 Task: Search one way flight ticket for 4 adults, 1 infant in seat and 1 infant on lap in premium economy from North Bend: Southwest Oregon Regional Airport (was North Bend Municipal) to Rock Springs: Southwest Wyoming Regional Airport (rock Springs Sweetwater County Airport) on 8-5-2023. Choice of flights is Frontier. Number of bags: 1 checked bag. Price is upto 93000. Outbound departure time preference is 4:15.
Action: Mouse moved to (277, 247)
Screenshot: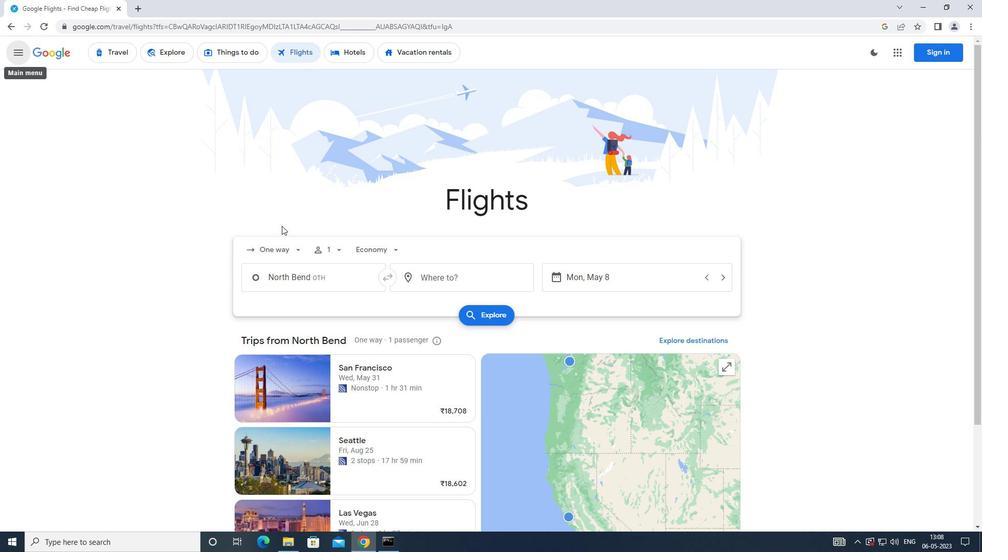 
Action: Mouse pressed left at (277, 247)
Screenshot: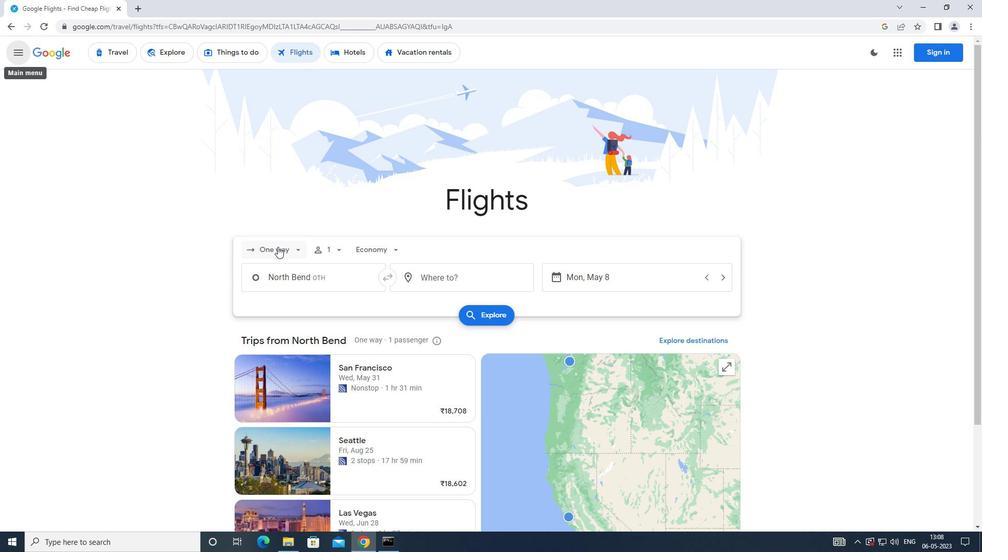 
Action: Mouse moved to (280, 302)
Screenshot: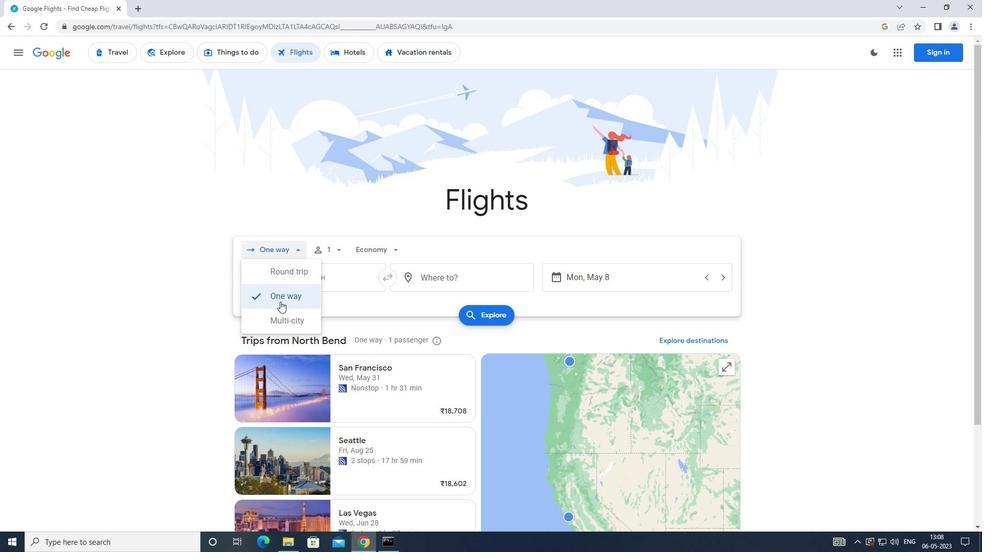
Action: Mouse pressed left at (280, 302)
Screenshot: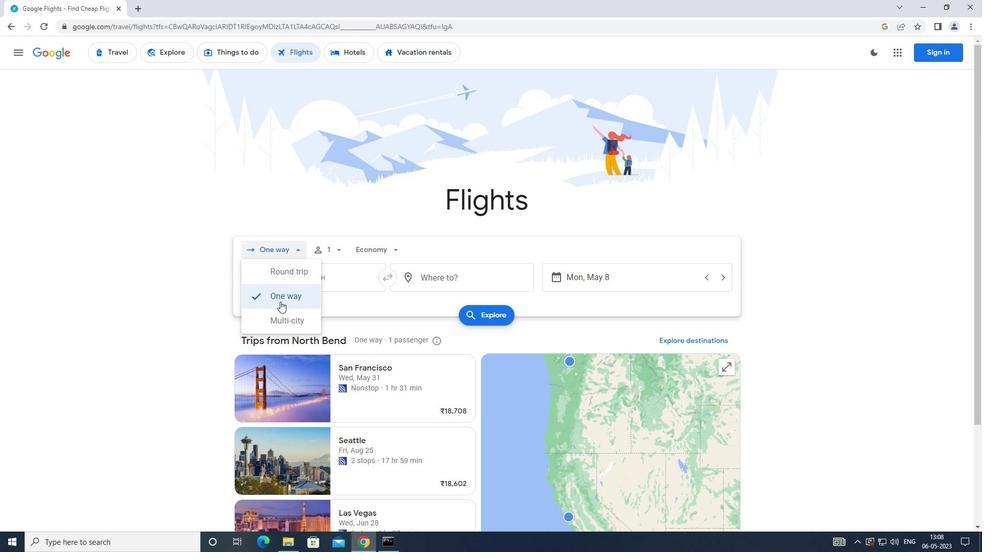 
Action: Mouse moved to (338, 254)
Screenshot: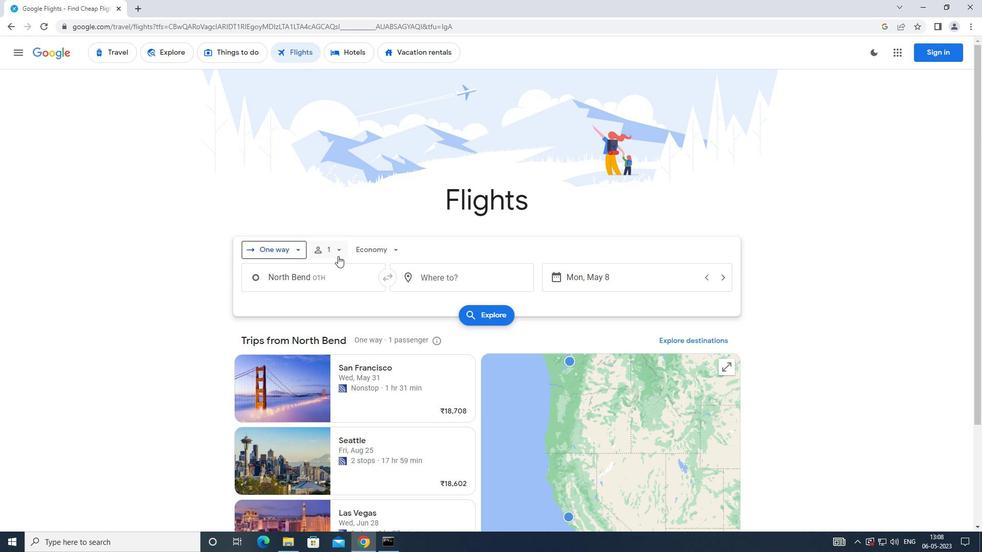 
Action: Mouse pressed left at (338, 254)
Screenshot: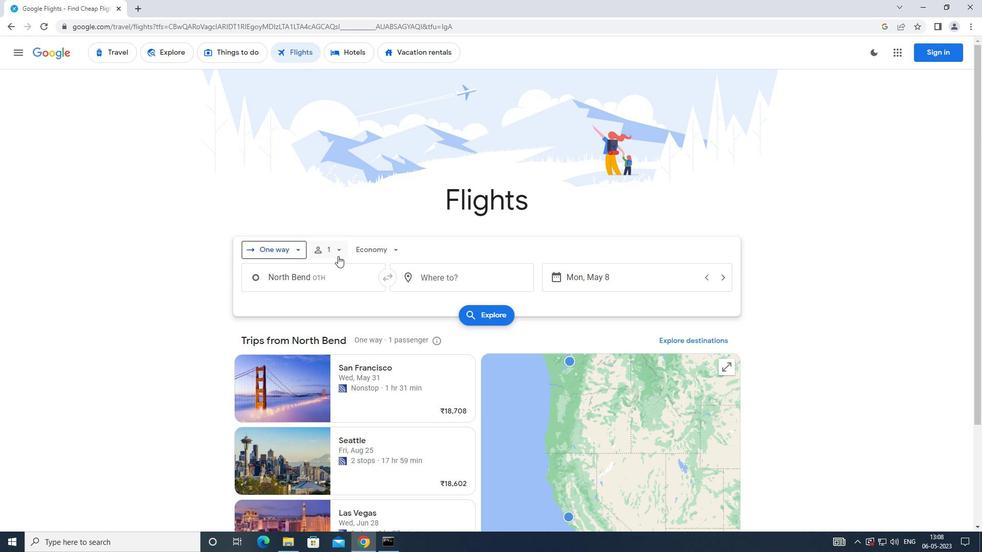 
Action: Mouse moved to (416, 279)
Screenshot: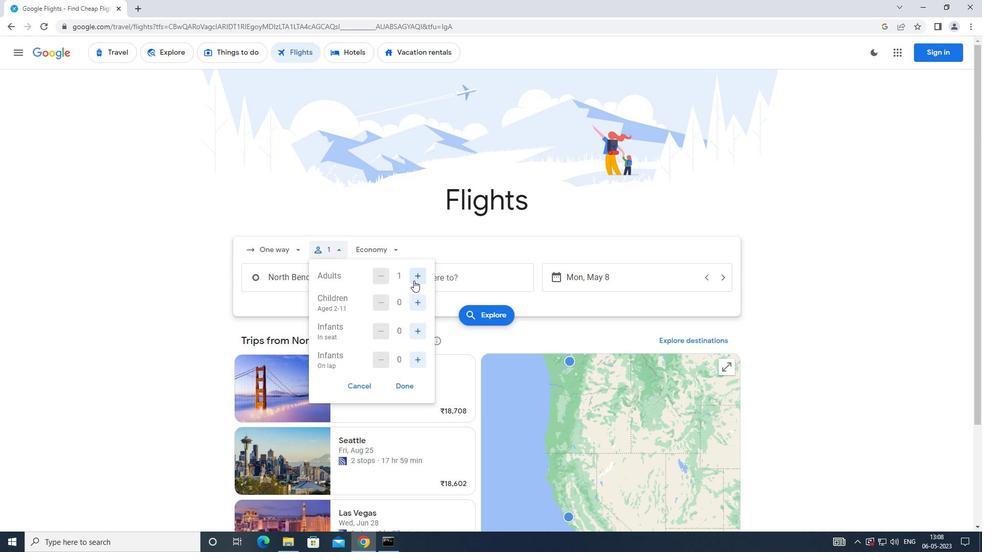 
Action: Mouse pressed left at (416, 279)
Screenshot: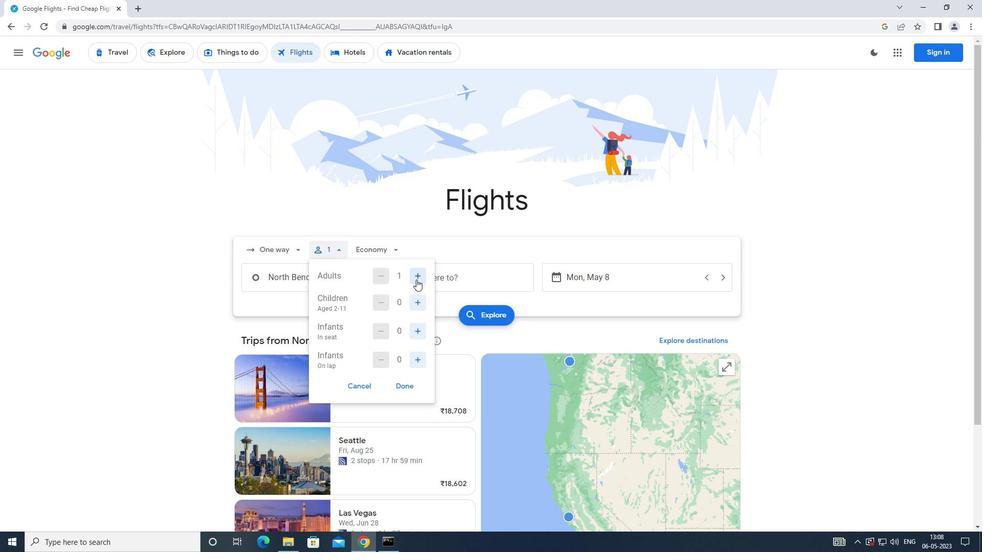 
Action: Mouse pressed left at (416, 279)
Screenshot: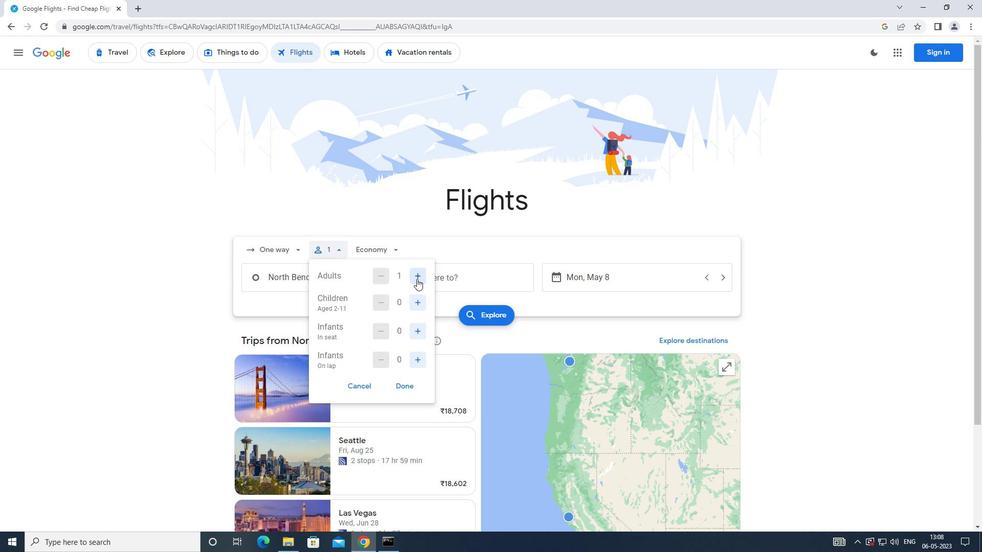 
Action: Mouse pressed left at (416, 279)
Screenshot: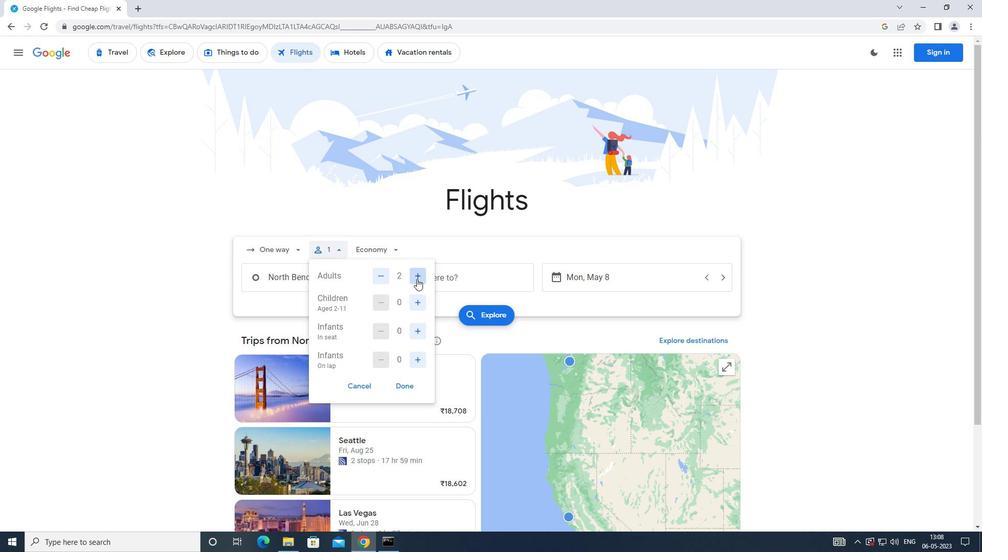
Action: Mouse moved to (413, 299)
Screenshot: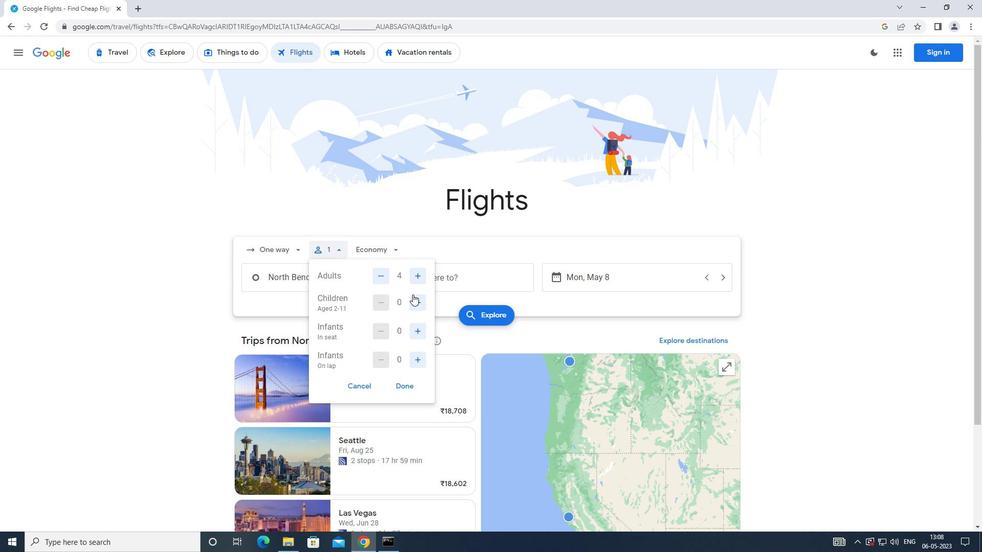 
Action: Mouse pressed left at (413, 299)
Screenshot: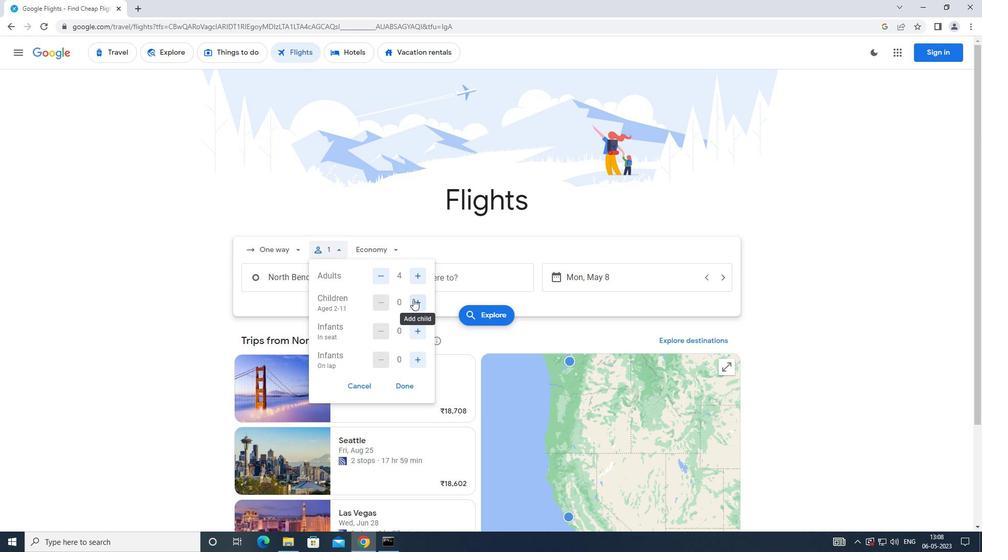 
Action: Mouse moved to (375, 306)
Screenshot: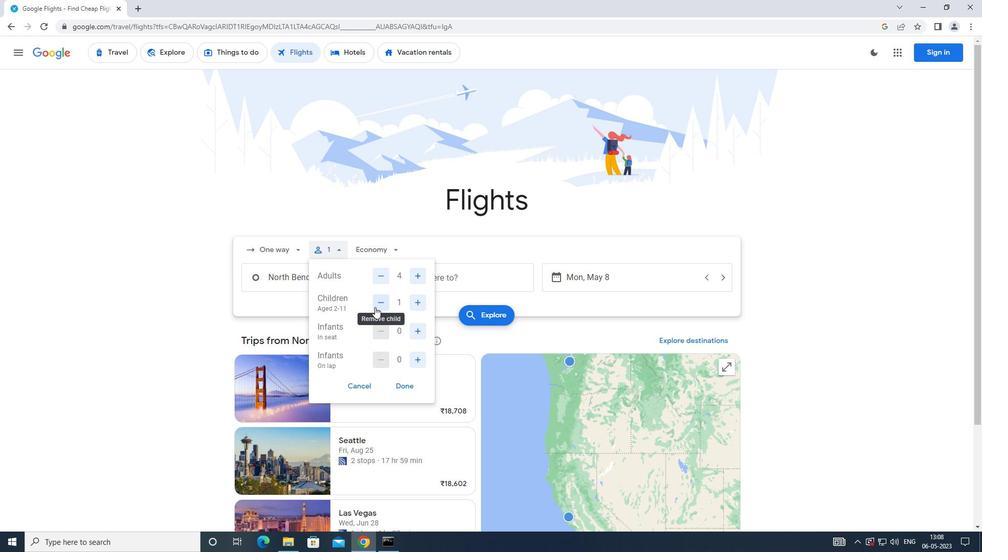 
Action: Mouse pressed left at (375, 306)
Screenshot: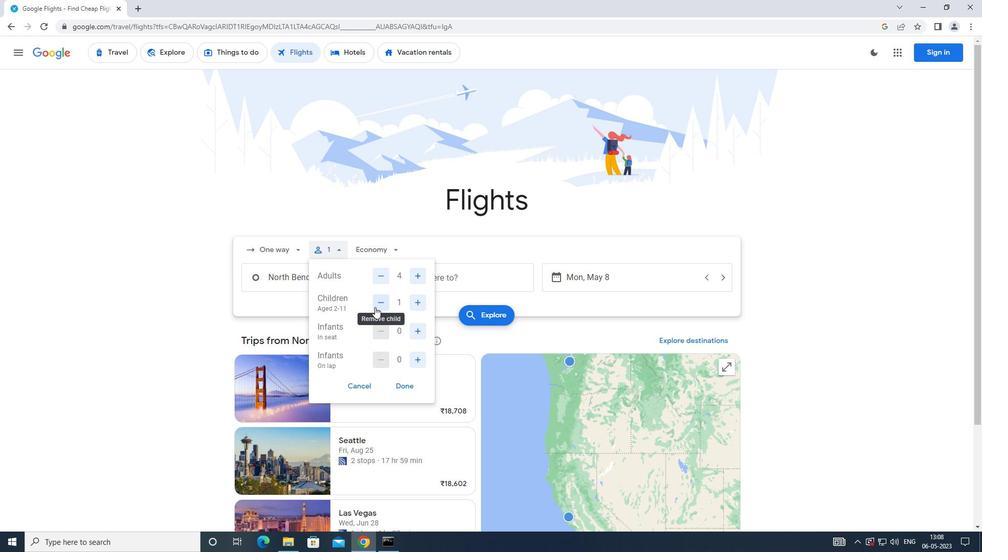 
Action: Mouse moved to (418, 329)
Screenshot: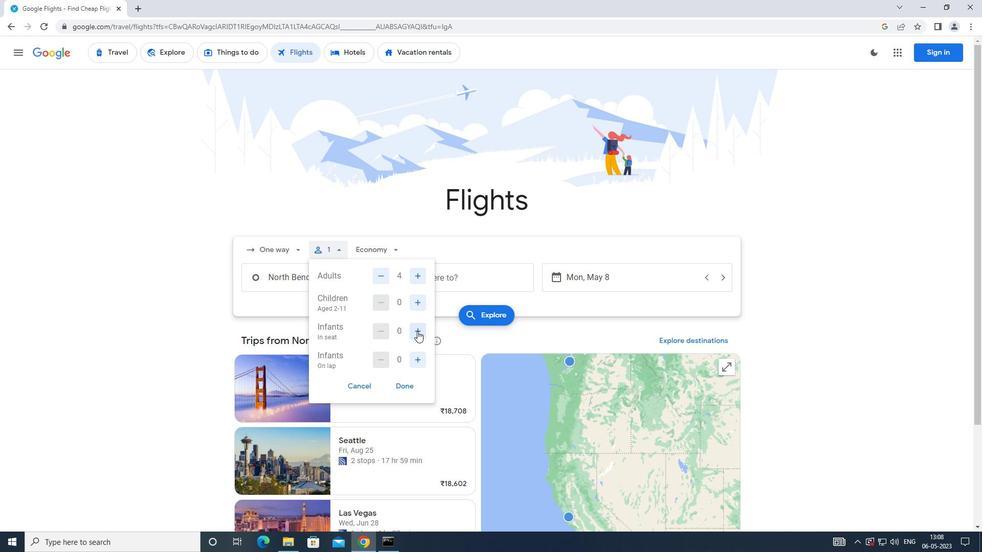 
Action: Mouse pressed left at (418, 329)
Screenshot: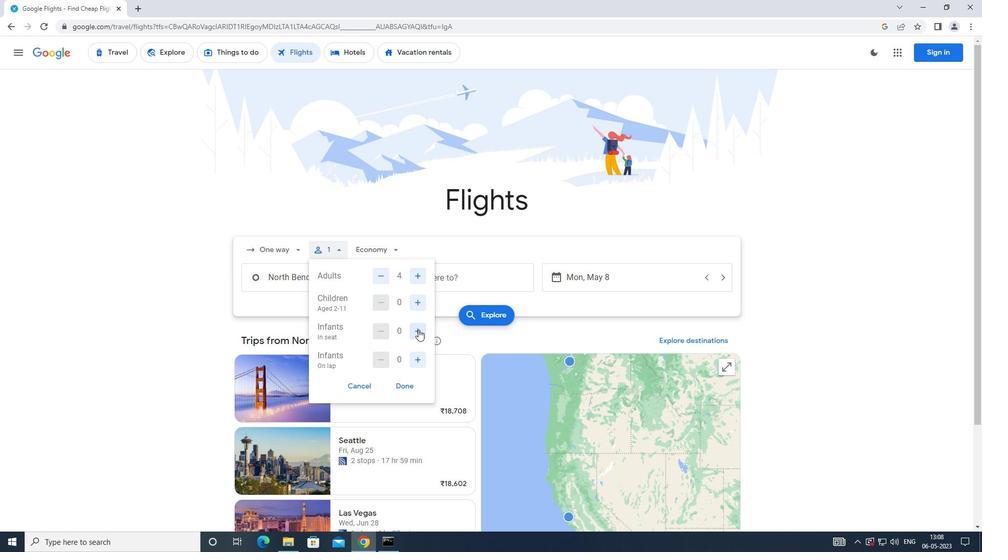 
Action: Mouse moved to (417, 355)
Screenshot: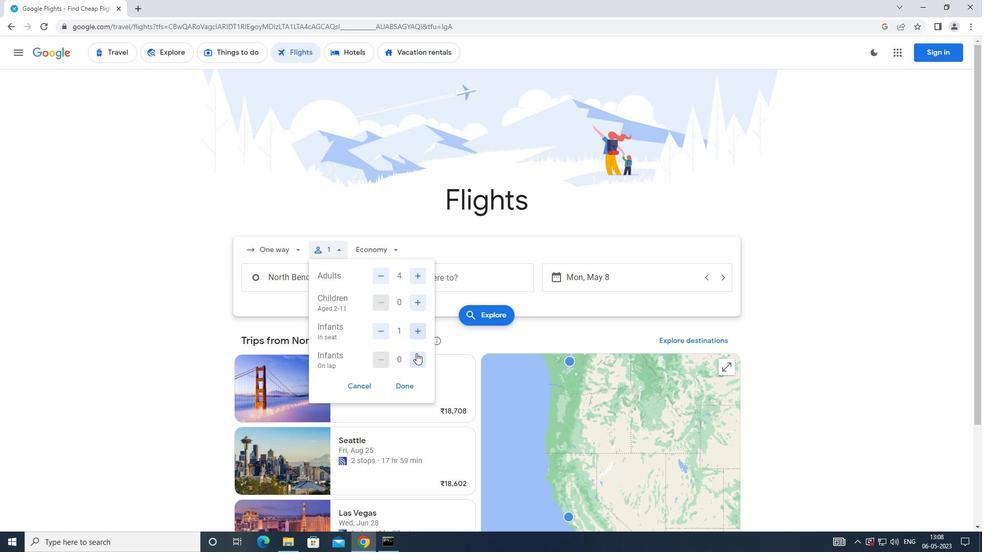 
Action: Mouse pressed left at (417, 355)
Screenshot: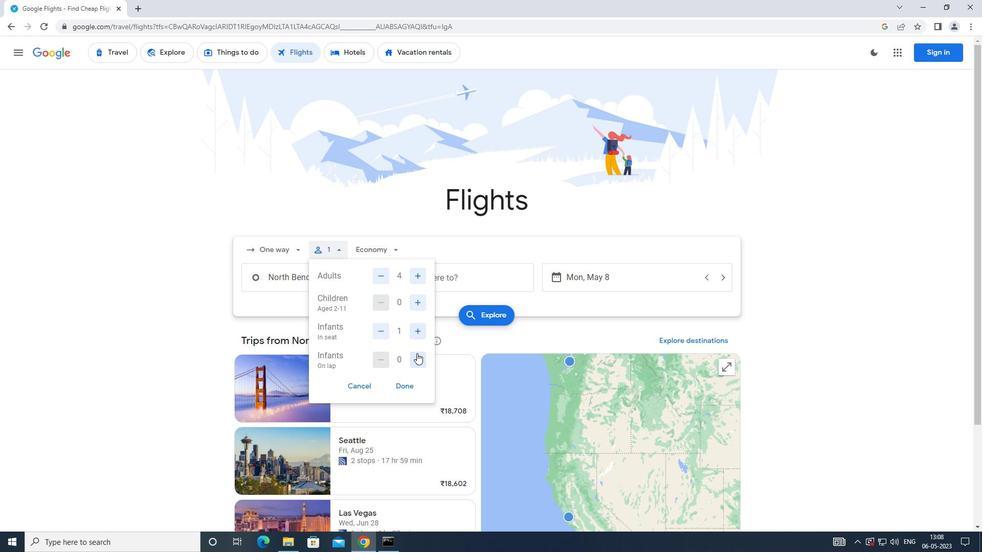 
Action: Mouse moved to (404, 385)
Screenshot: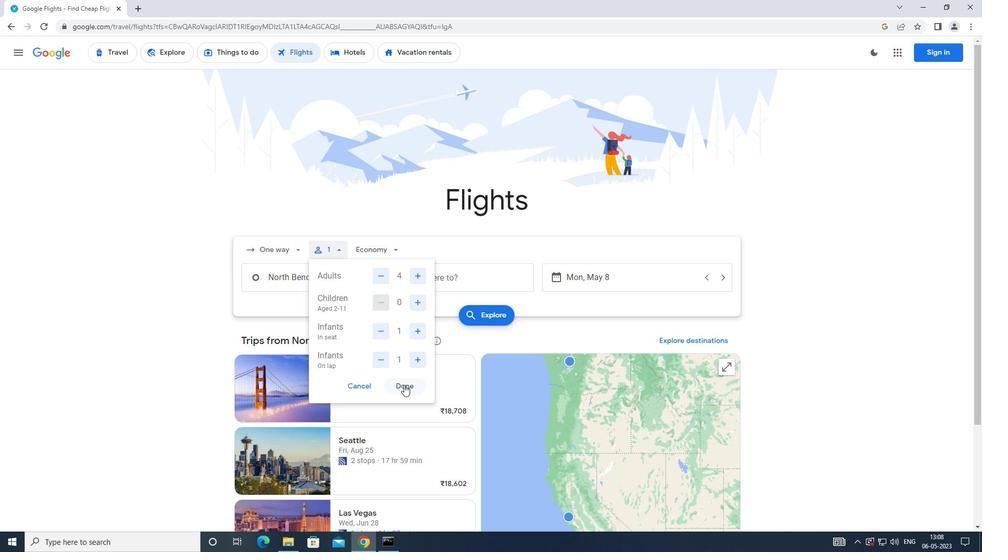 
Action: Mouse pressed left at (404, 385)
Screenshot: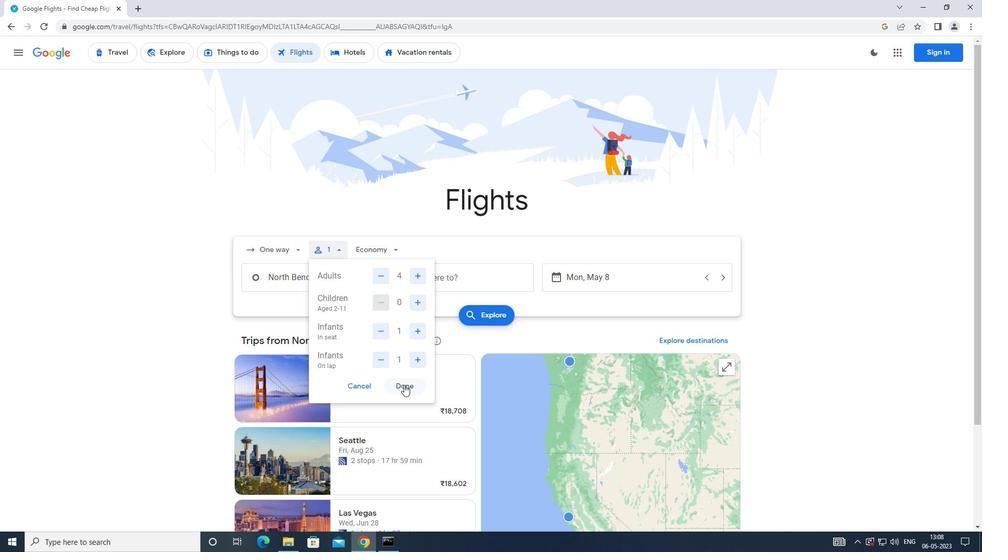 
Action: Mouse moved to (390, 241)
Screenshot: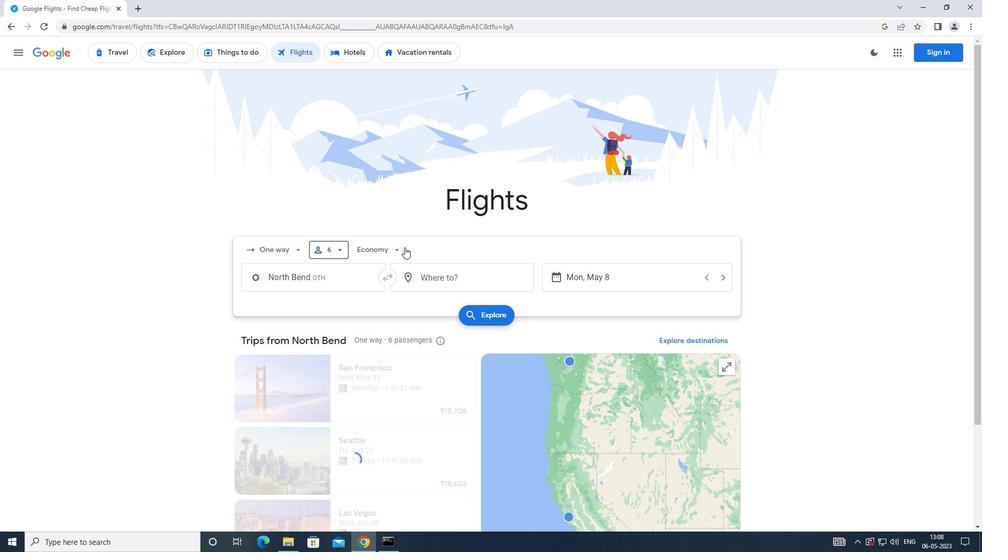 
Action: Mouse pressed left at (390, 241)
Screenshot: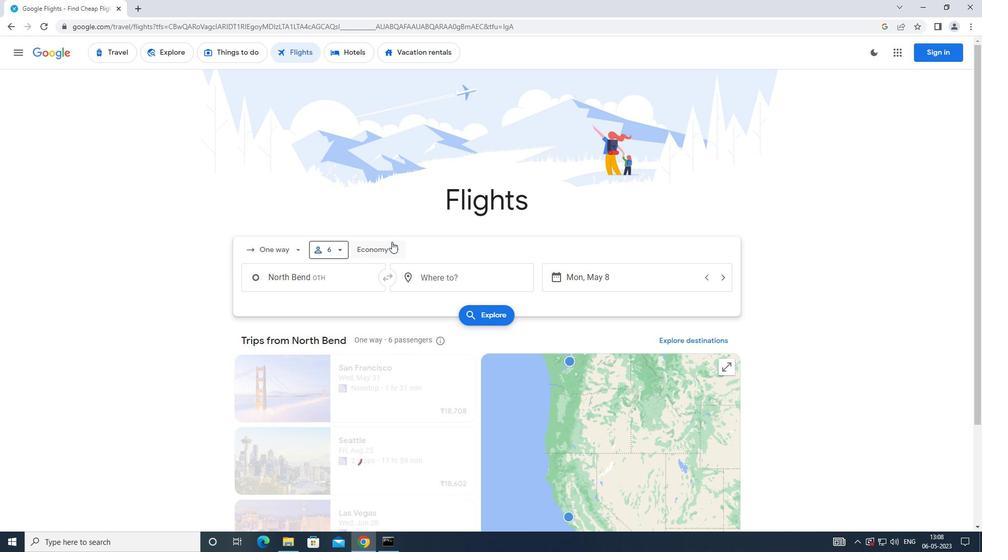 
Action: Mouse moved to (410, 300)
Screenshot: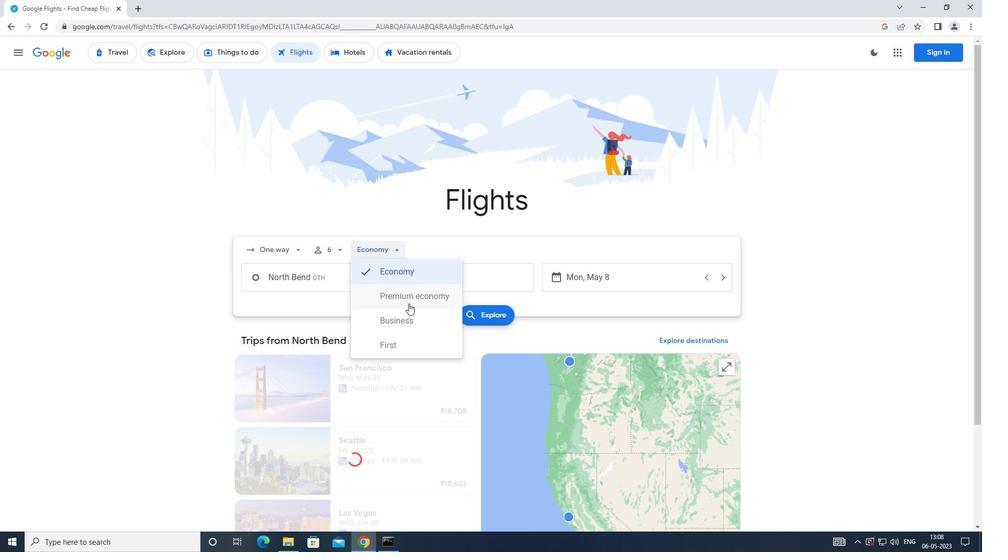 
Action: Mouse pressed left at (410, 300)
Screenshot: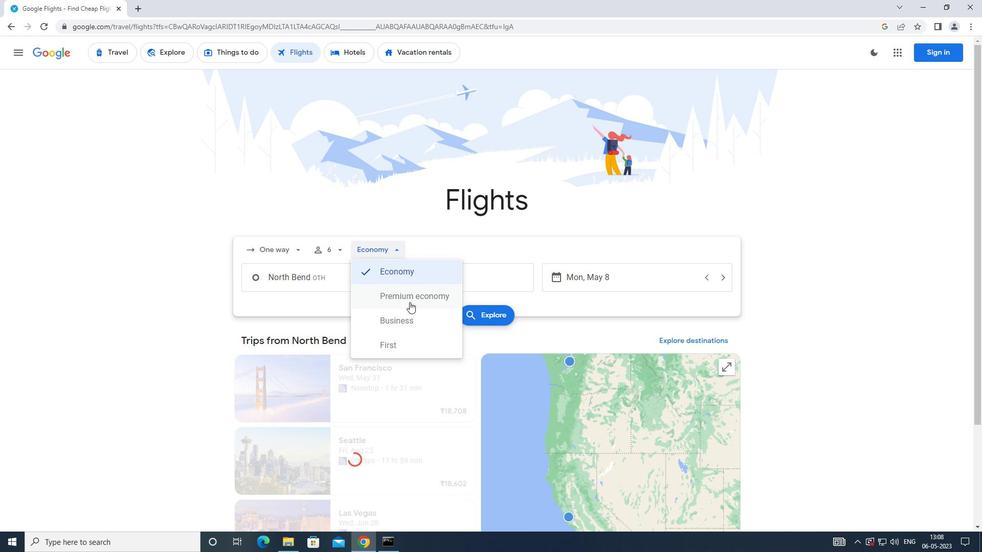 
Action: Mouse moved to (352, 284)
Screenshot: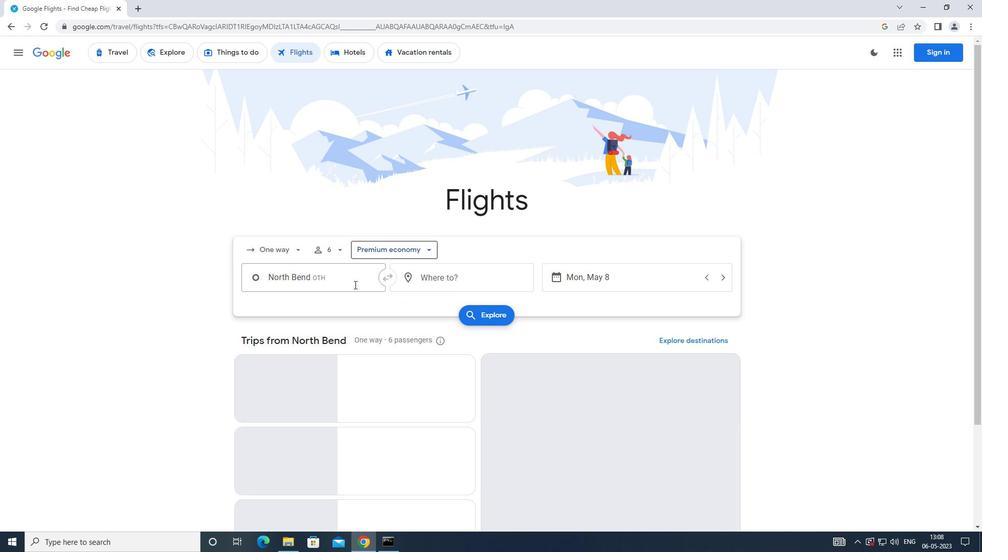 
Action: Mouse pressed left at (352, 284)
Screenshot: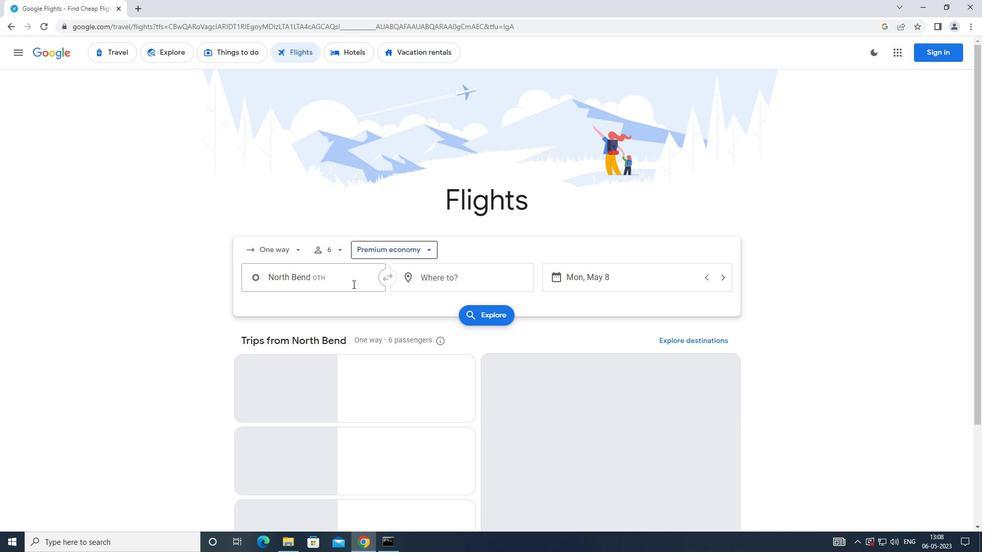 
Action: Mouse moved to (353, 286)
Screenshot: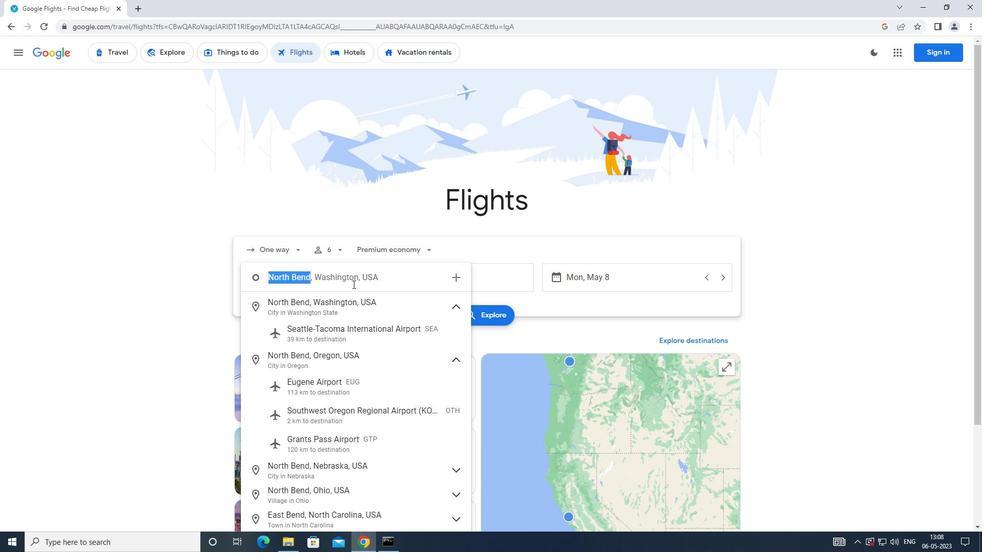 
Action: Key pressed <Key.caps_lock>s<Key.caps_lock>outhwest
Screenshot: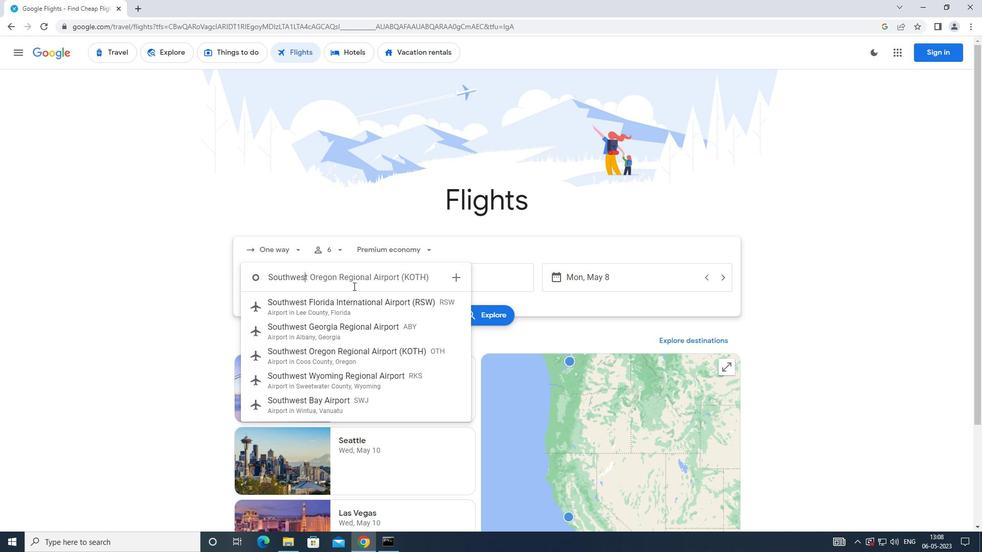 
Action: Mouse moved to (338, 357)
Screenshot: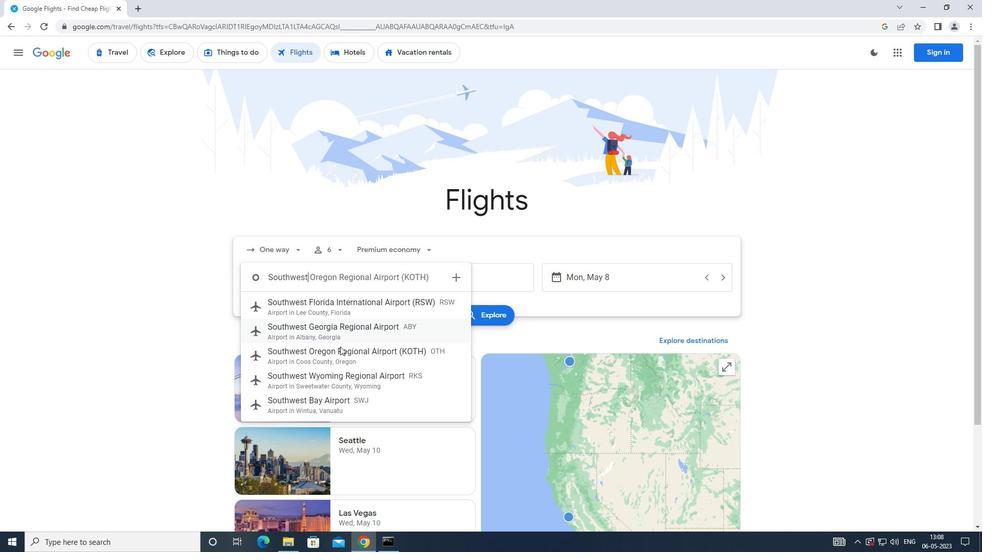
Action: Mouse pressed left at (338, 357)
Screenshot: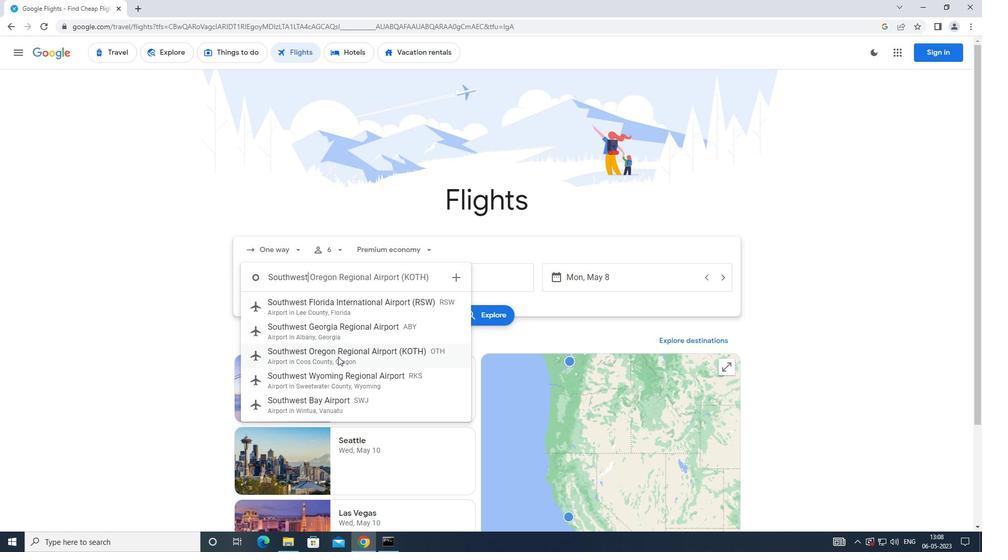 
Action: Mouse moved to (418, 279)
Screenshot: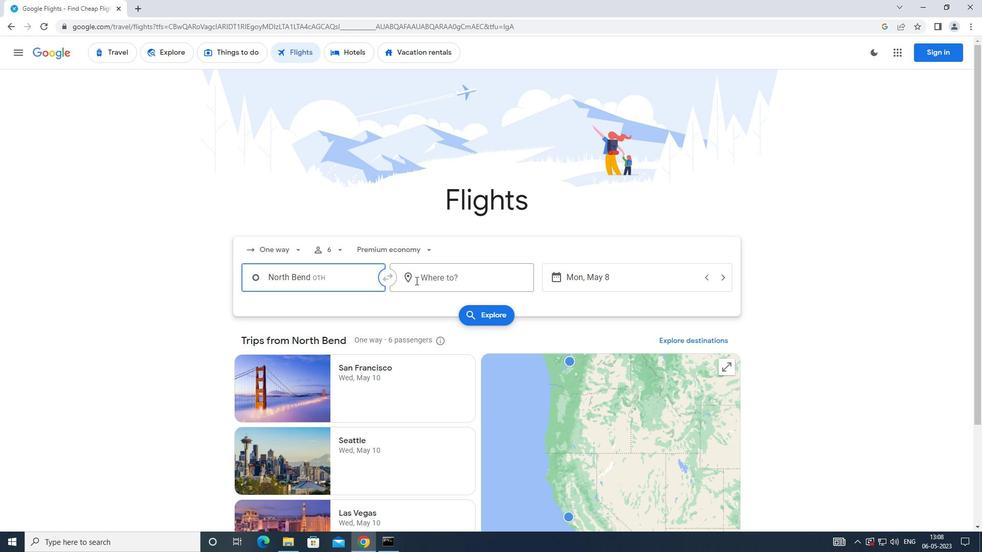 
Action: Mouse pressed left at (418, 279)
Screenshot: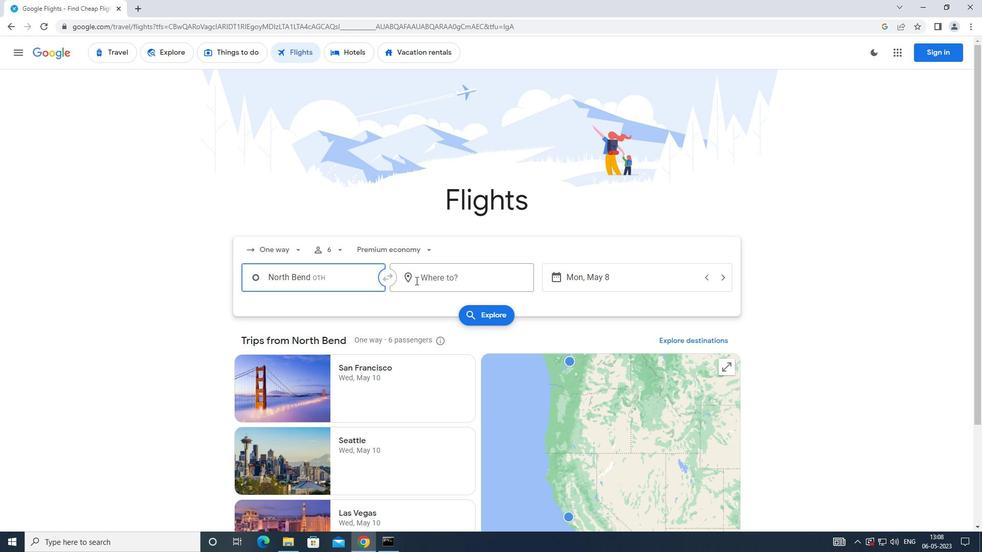 
Action: Mouse moved to (406, 285)
Screenshot: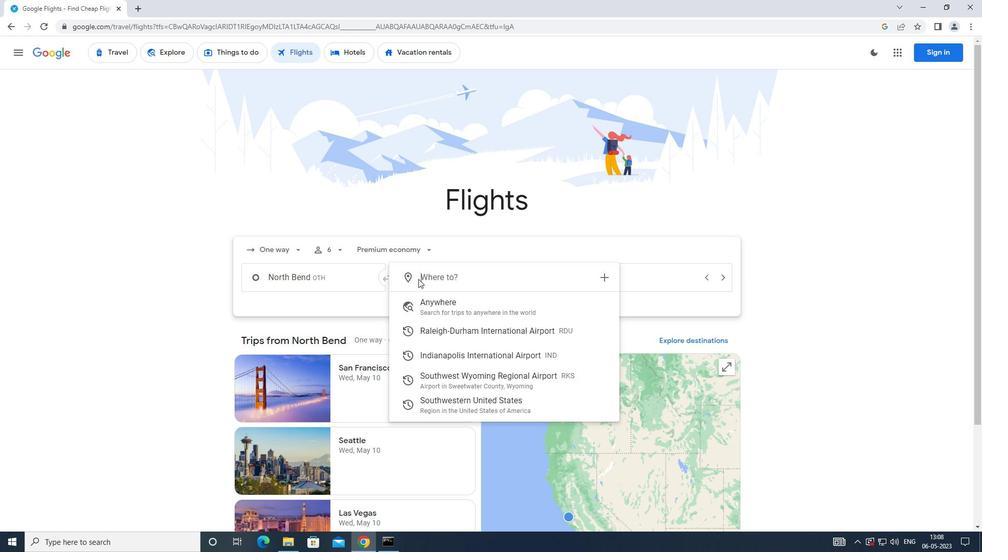 
Action: Key pressed <Key.caps_lock>s<Key.caps_lock>outhwest
Screenshot: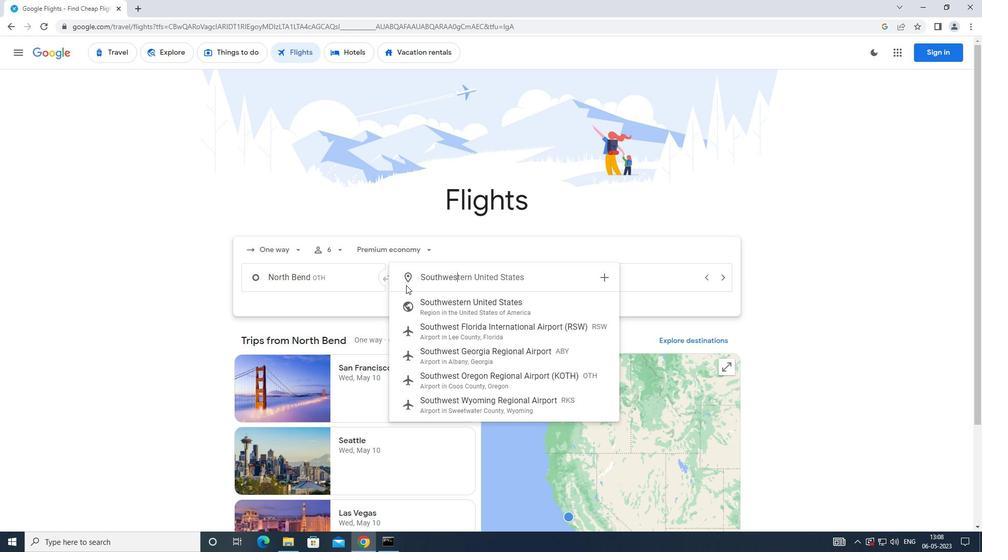
Action: Mouse moved to (451, 398)
Screenshot: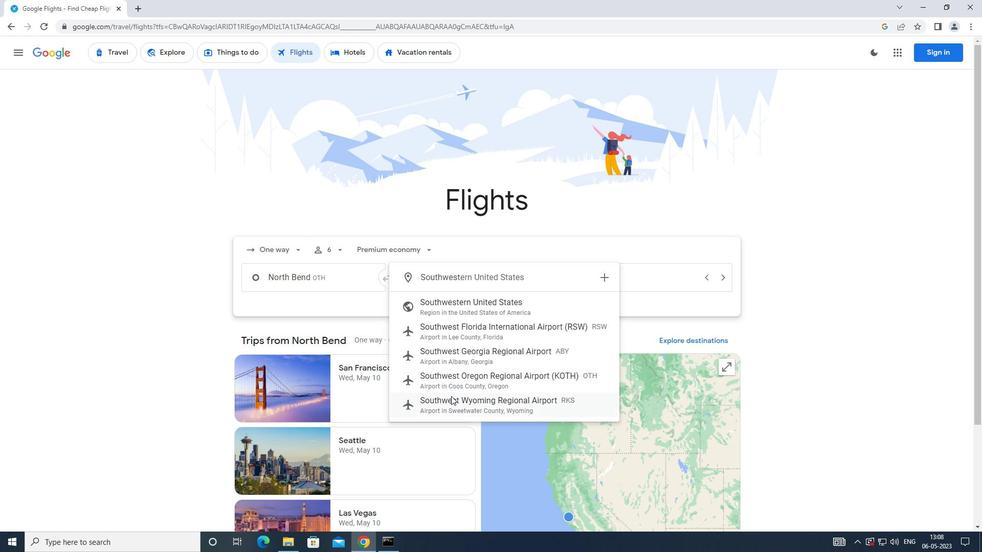 
Action: Mouse pressed left at (451, 398)
Screenshot: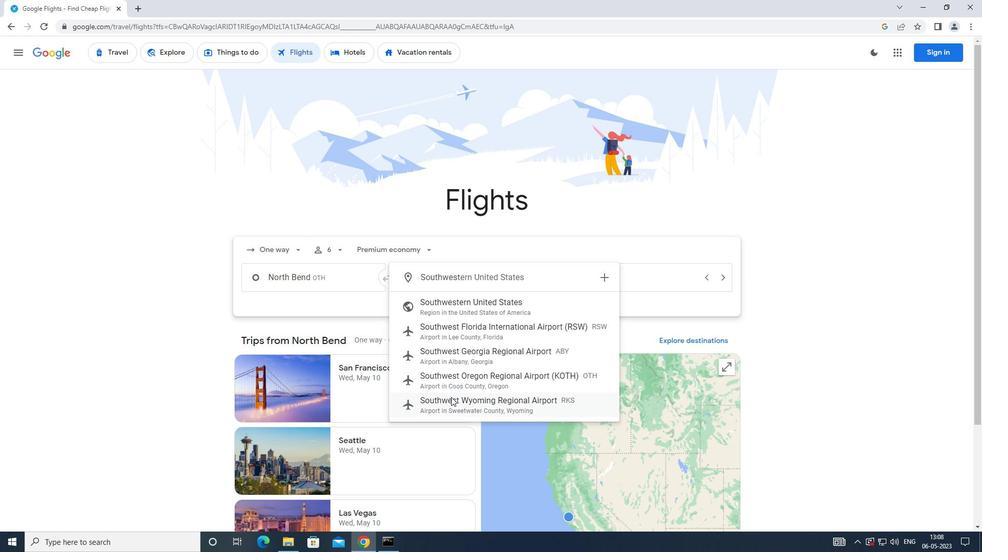 
Action: Mouse moved to (565, 279)
Screenshot: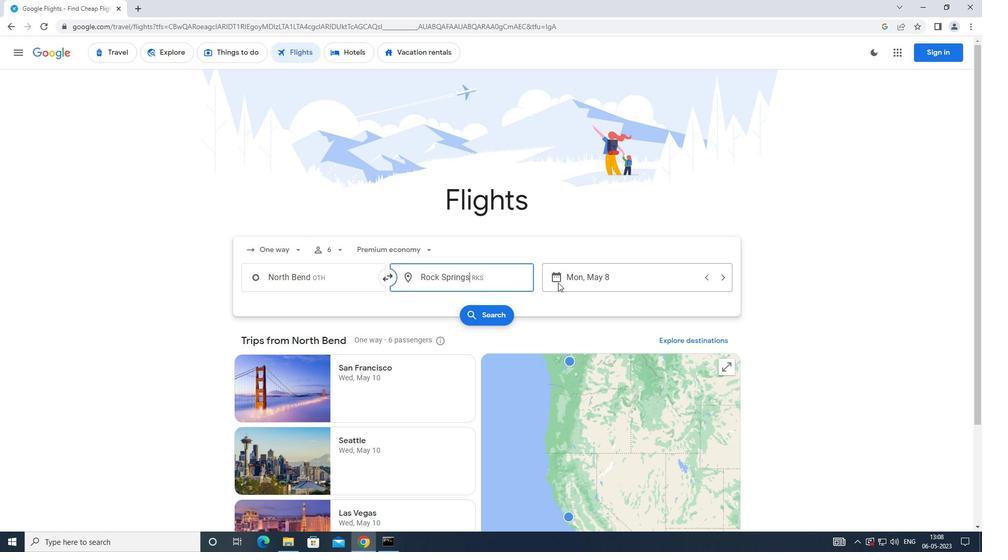 
Action: Mouse pressed left at (565, 279)
Screenshot: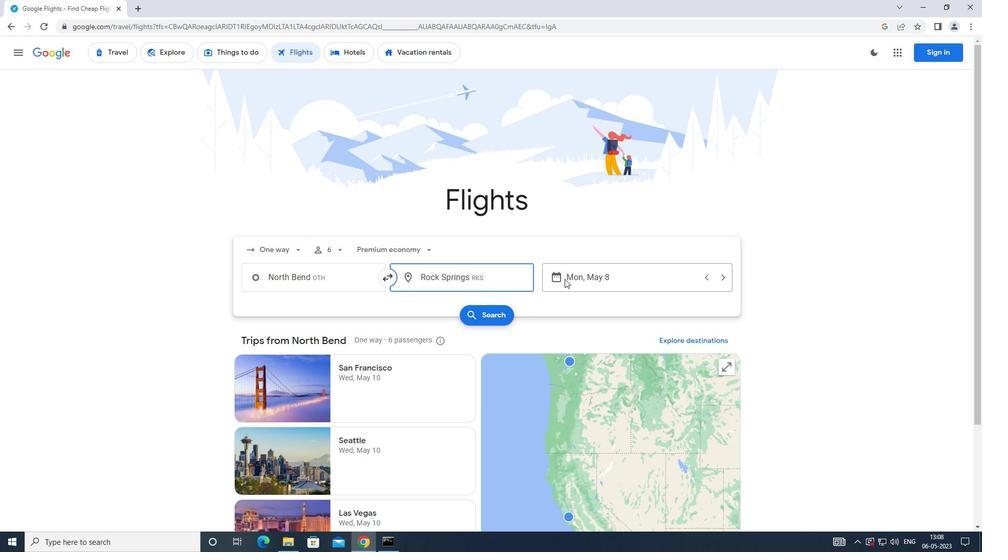 
Action: Mouse moved to (391, 367)
Screenshot: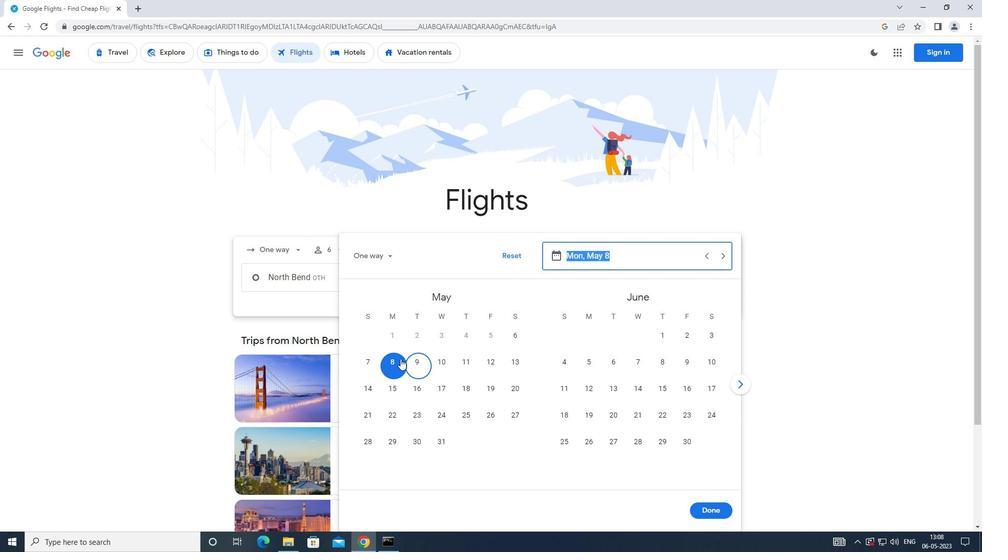
Action: Mouse pressed left at (391, 367)
Screenshot: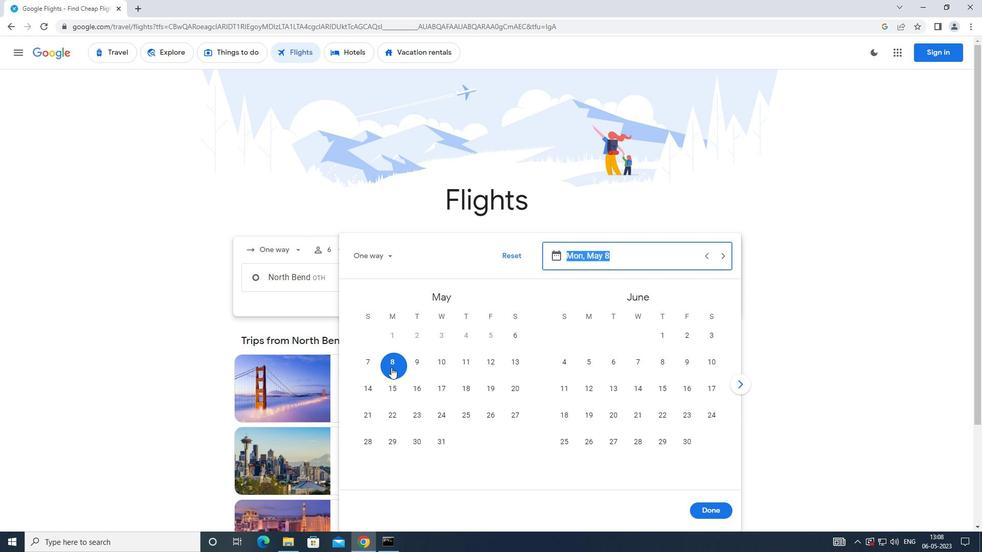 
Action: Mouse moved to (707, 517)
Screenshot: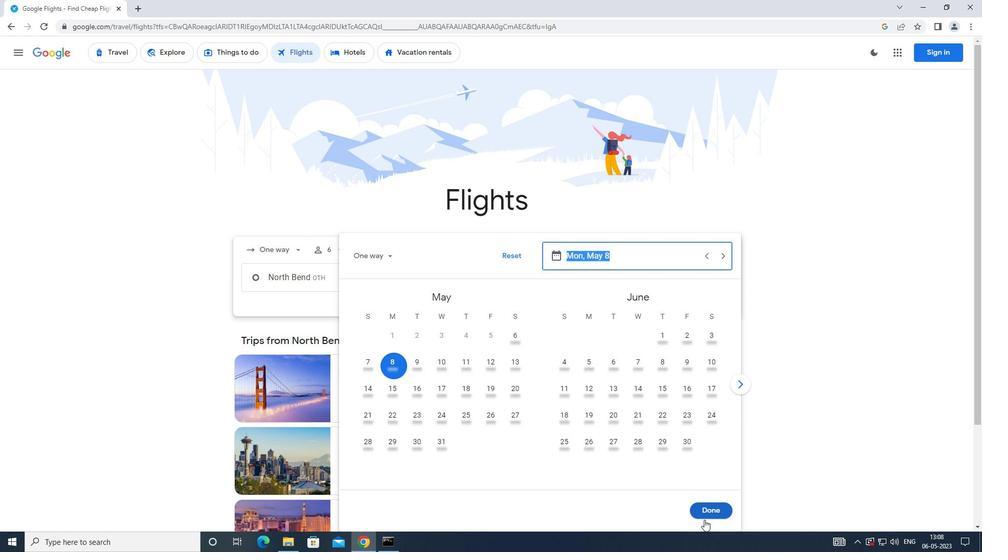 
Action: Mouse pressed left at (707, 517)
Screenshot: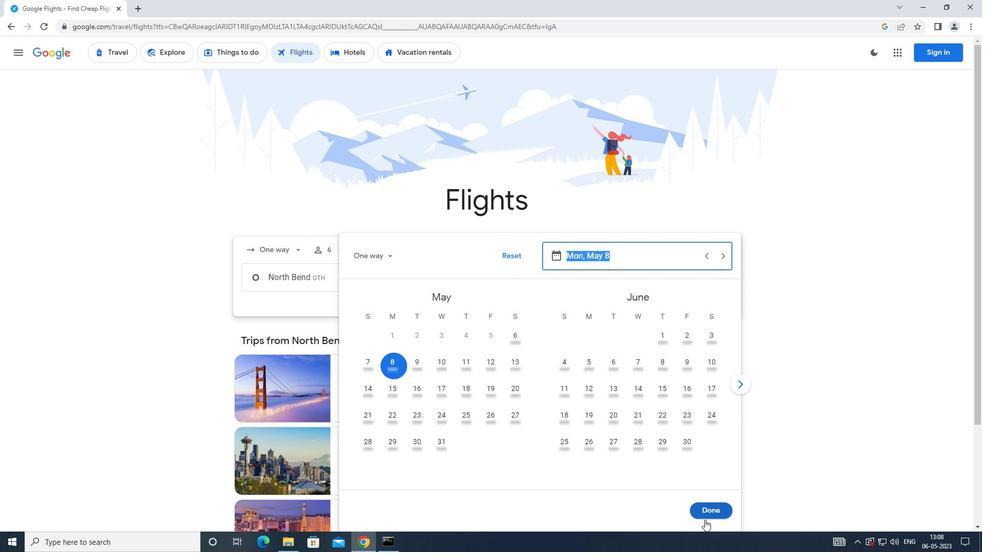 
Action: Mouse moved to (495, 315)
Screenshot: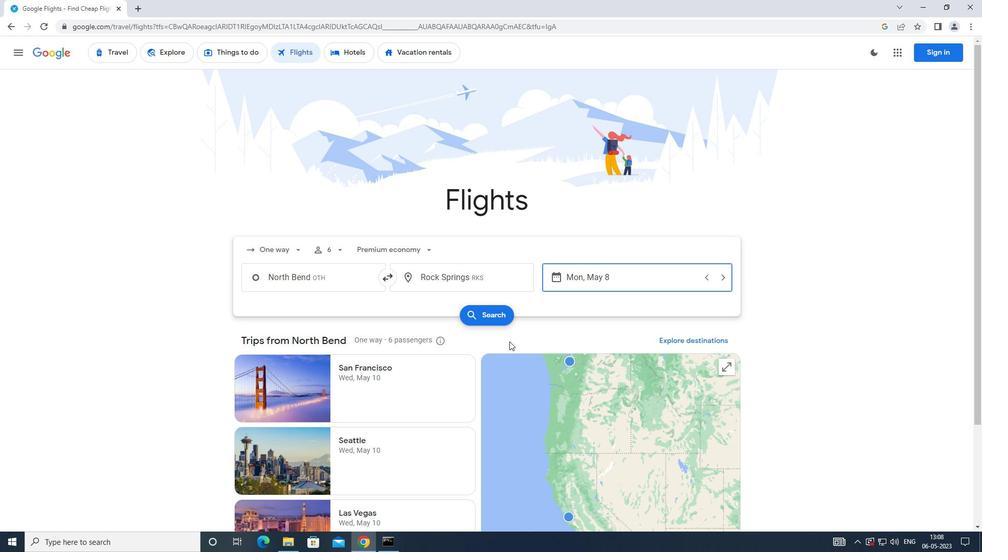 
Action: Mouse pressed left at (495, 315)
Screenshot: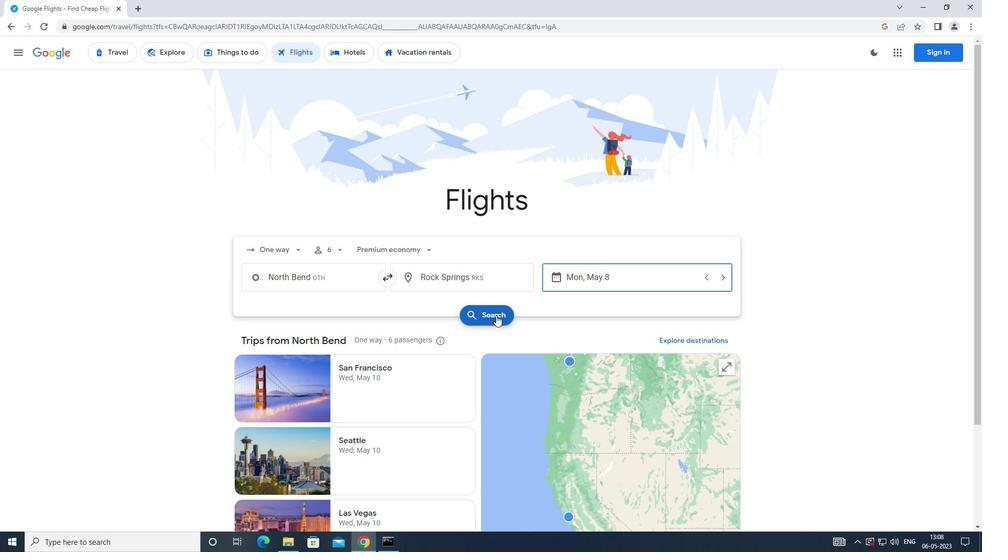 
Action: Mouse moved to (271, 148)
Screenshot: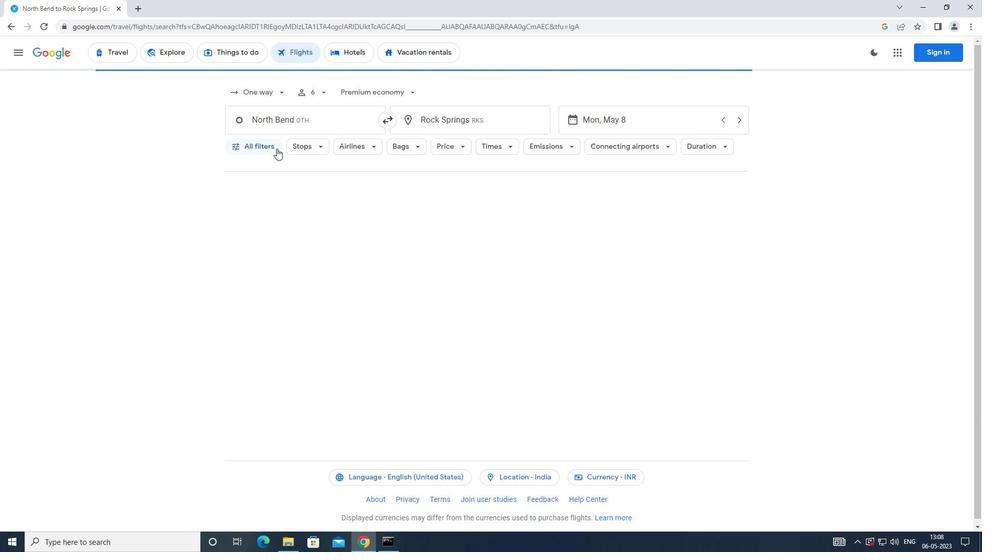 
Action: Mouse pressed left at (271, 148)
Screenshot: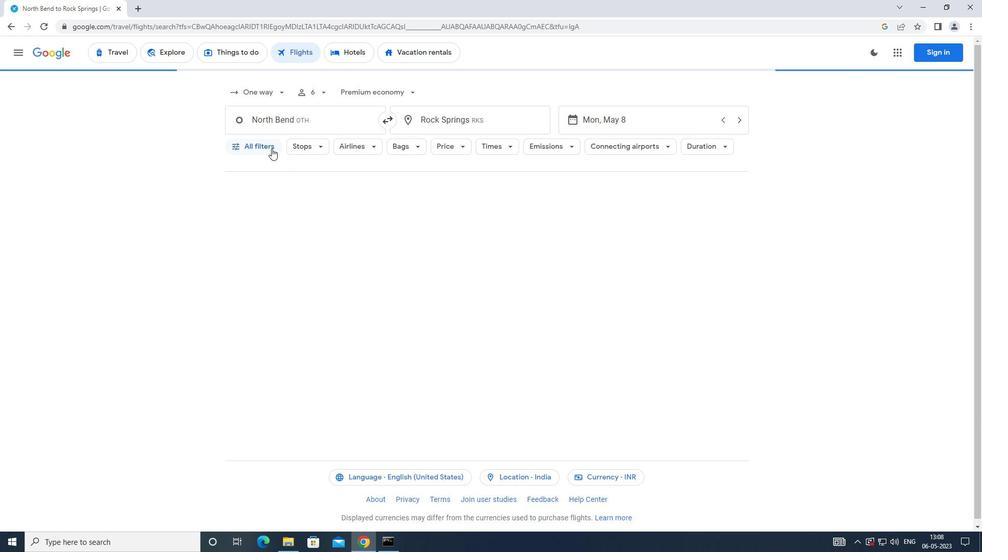 
Action: Mouse moved to (380, 368)
Screenshot: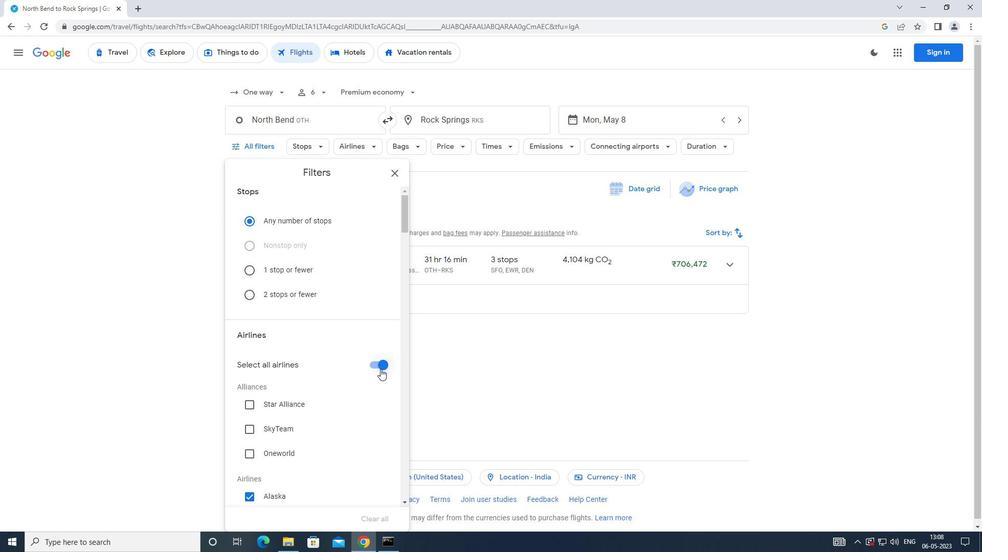 
Action: Mouse pressed left at (380, 368)
Screenshot: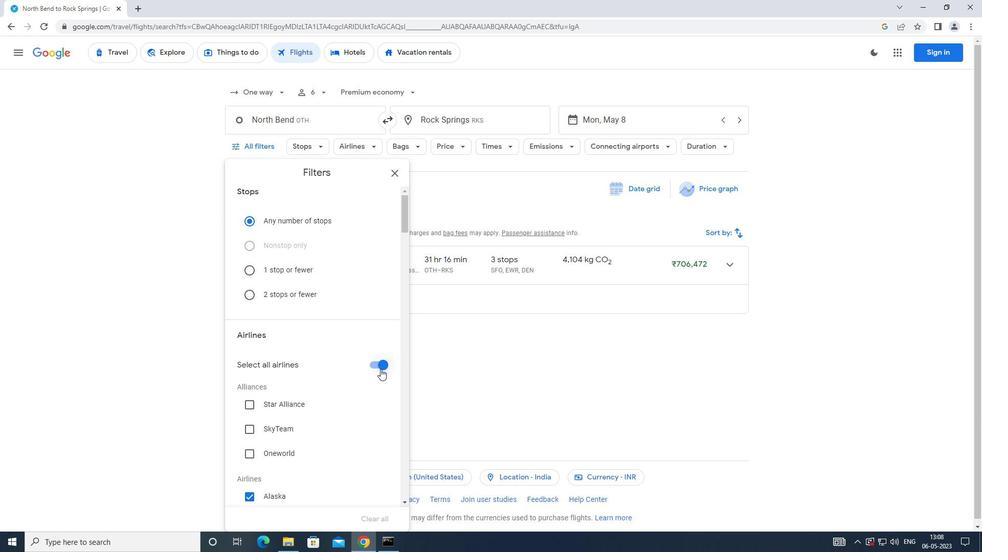 
Action: Mouse moved to (357, 360)
Screenshot: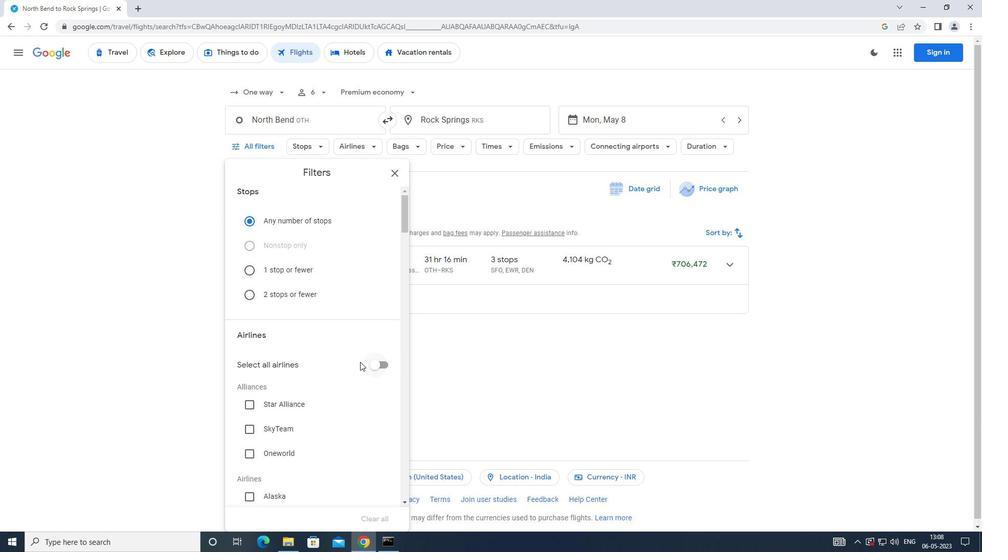 
Action: Mouse scrolled (357, 359) with delta (0, 0)
Screenshot: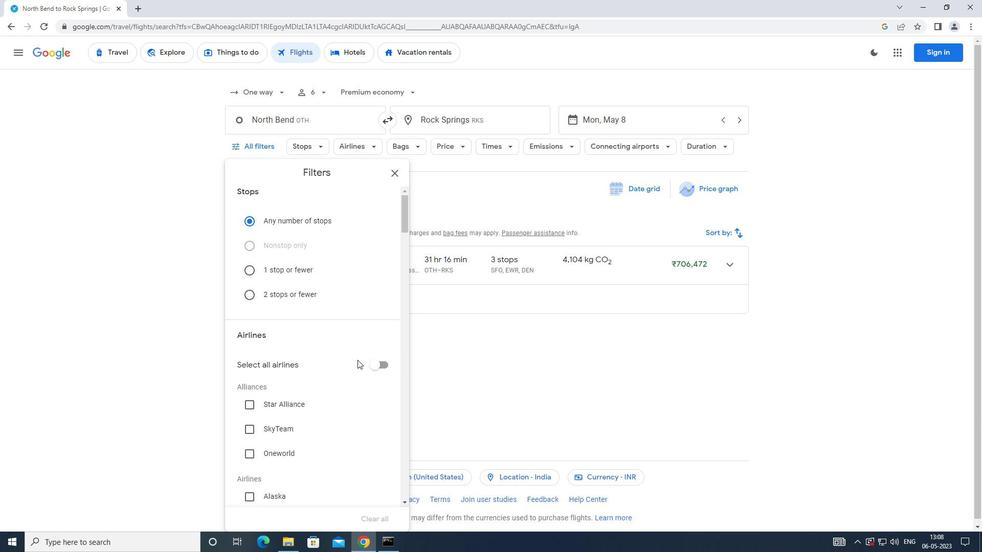 
Action: Mouse scrolled (357, 359) with delta (0, 0)
Screenshot: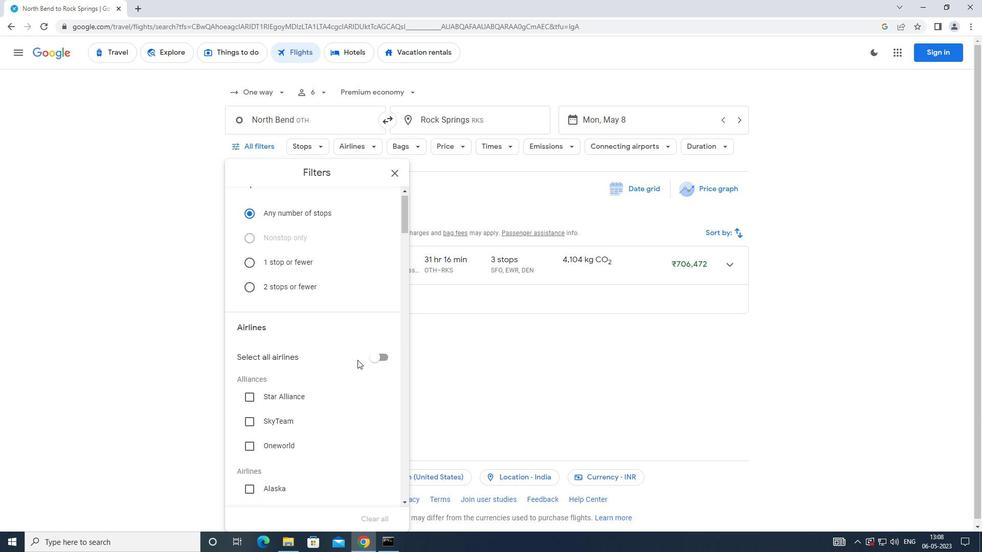 
Action: Mouse moved to (357, 358)
Screenshot: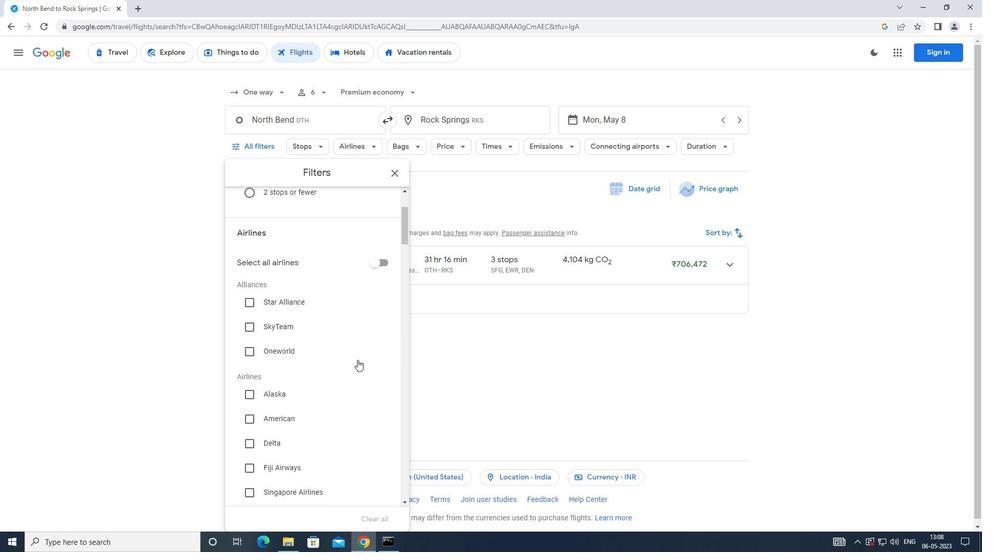 
Action: Mouse scrolled (357, 357) with delta (0, 0)
Screenshot: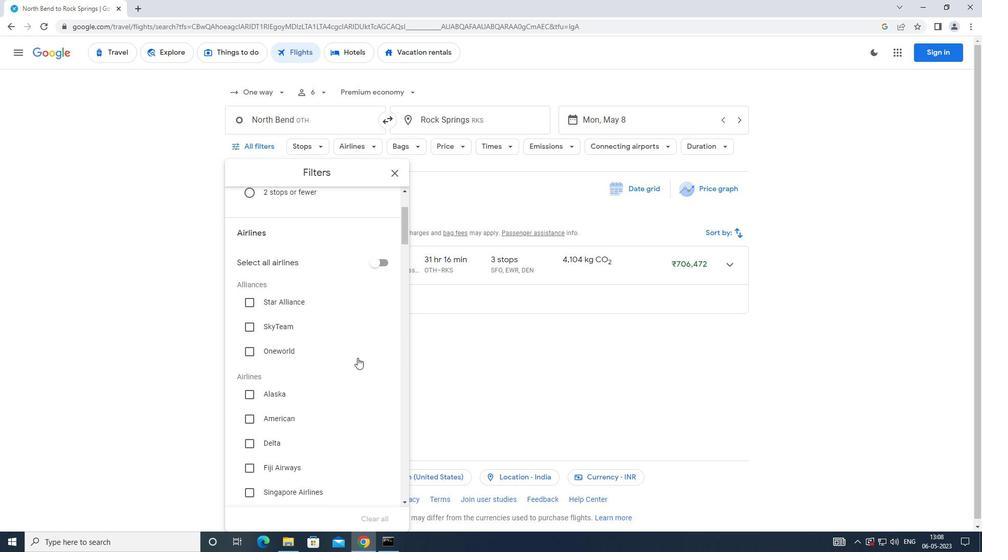 
Action: Mouse scrolled (357, 357) with delta (0, 0)
Screenshot: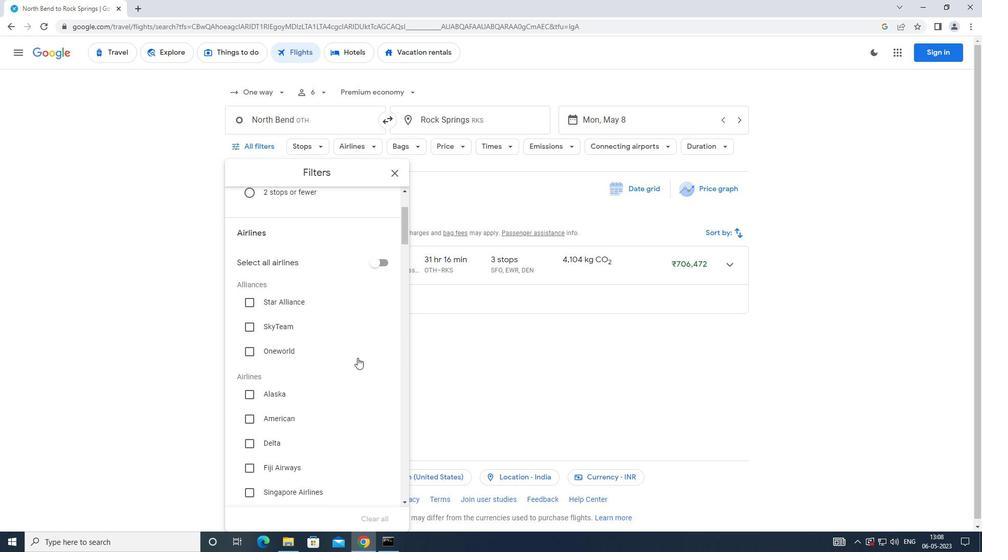 
Action: Mouse scrolled (357, 357) with delta (0, 0)
Screenshot: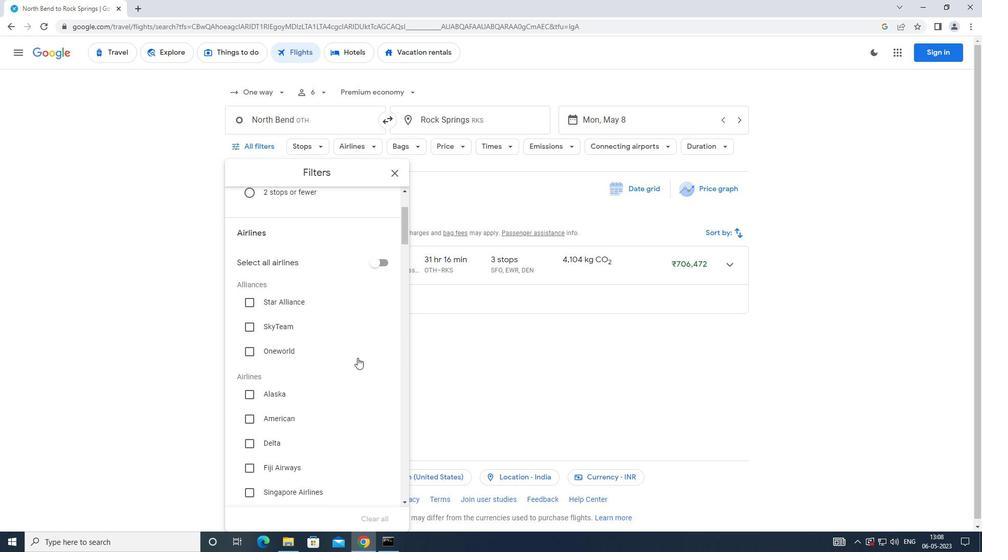 
Action: Mouse moved to (358, 356)
Screenshot: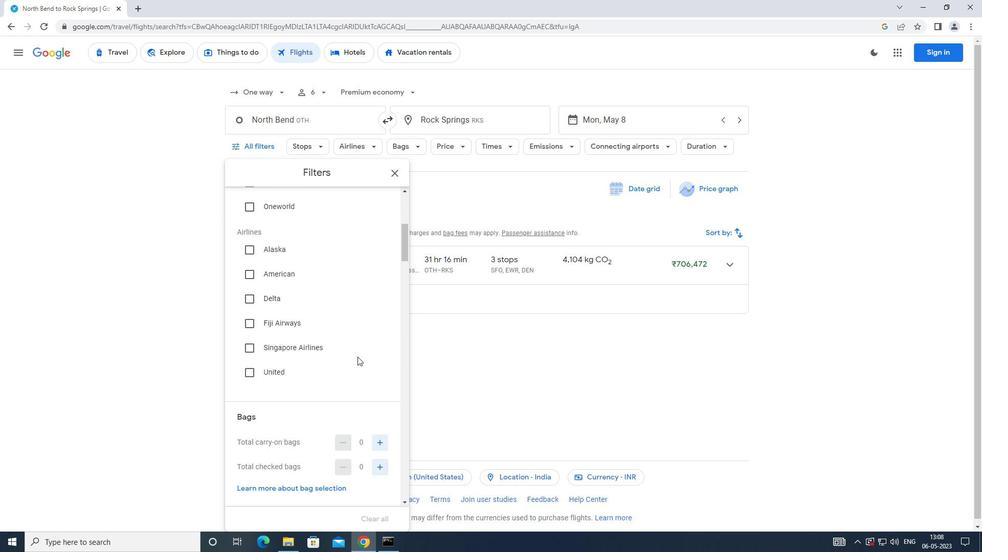 
Action: Mouse scrolled (358, 356) with delta (0, 0)
Screenshot: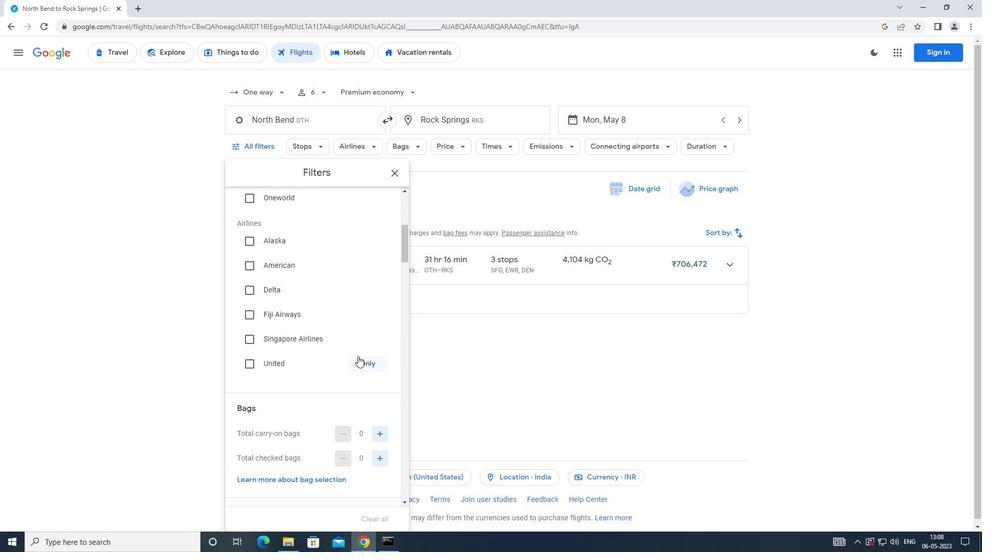 
Action: Mouse scrolled (358, 356) with delta (0, 0)
Screenshot: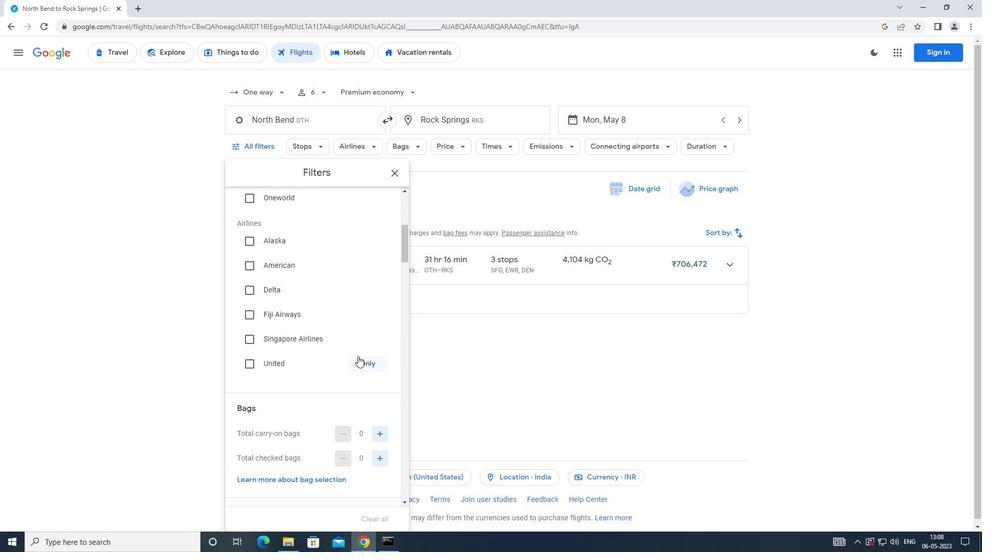 
Action: Mouse scrolled (358, 356) with delta (0, 0)
Screenshot: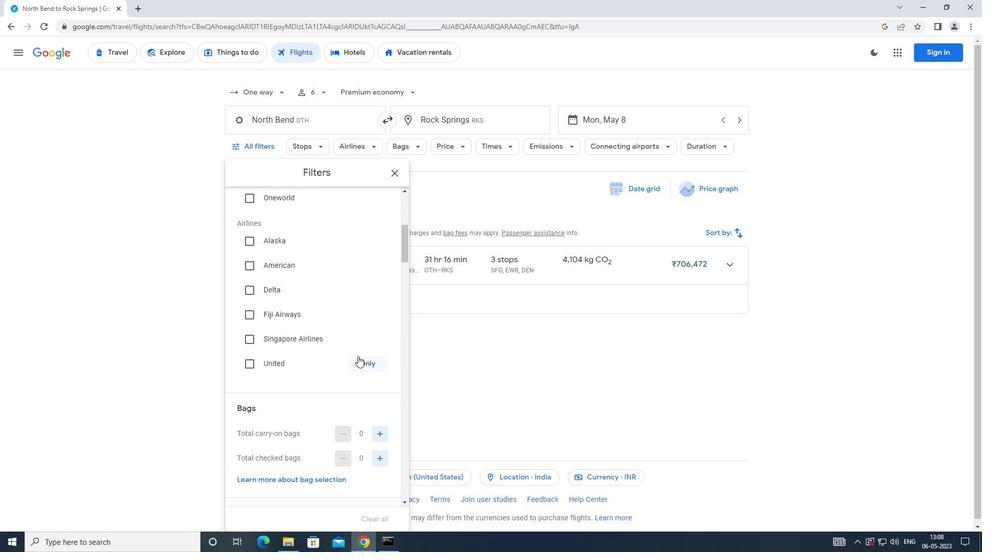 
Action: Mouse moved to (358, 356)
Screenshot: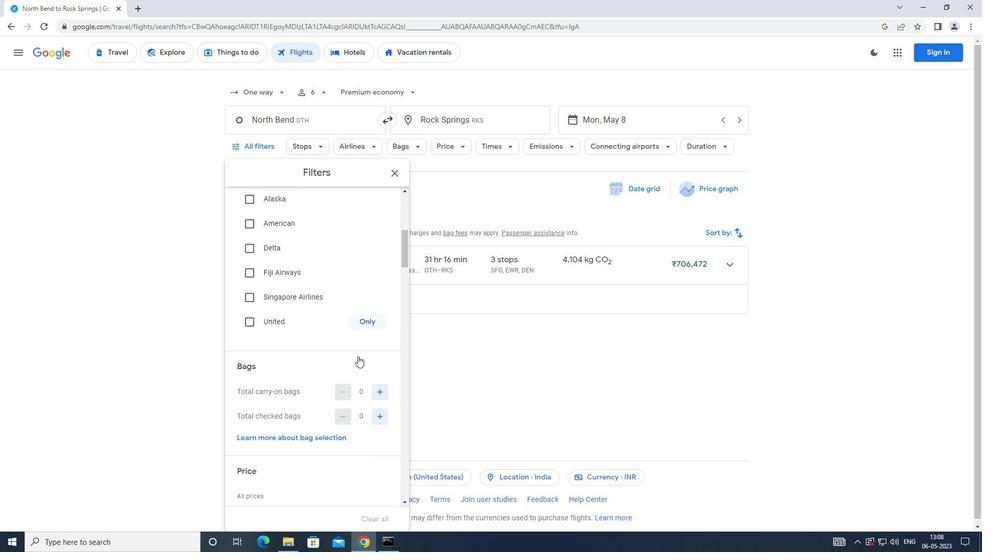 
Action: Mouse scrolled (358, 355) with delta (0, 0)
Screenshot: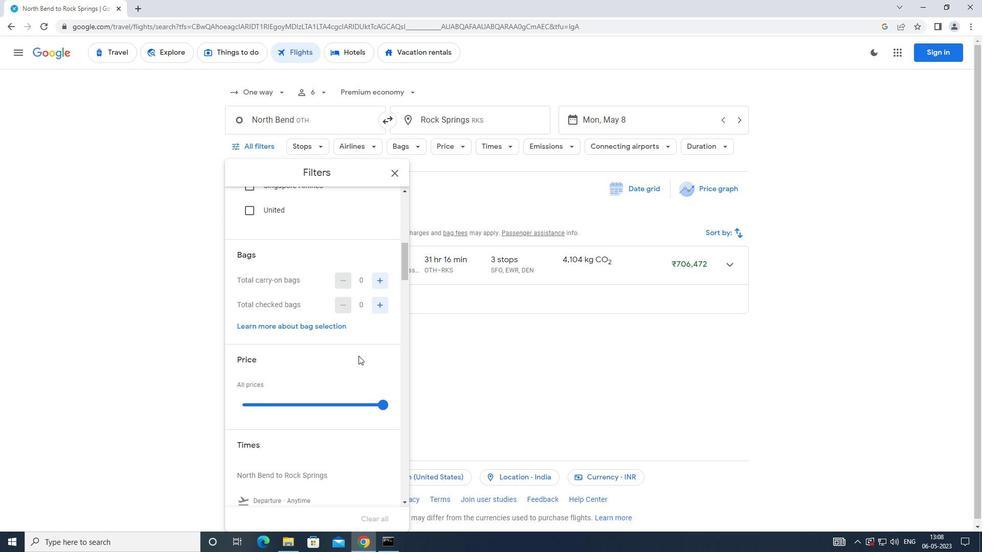 
Action: Mouse moved to (377, 258)
Screenshot: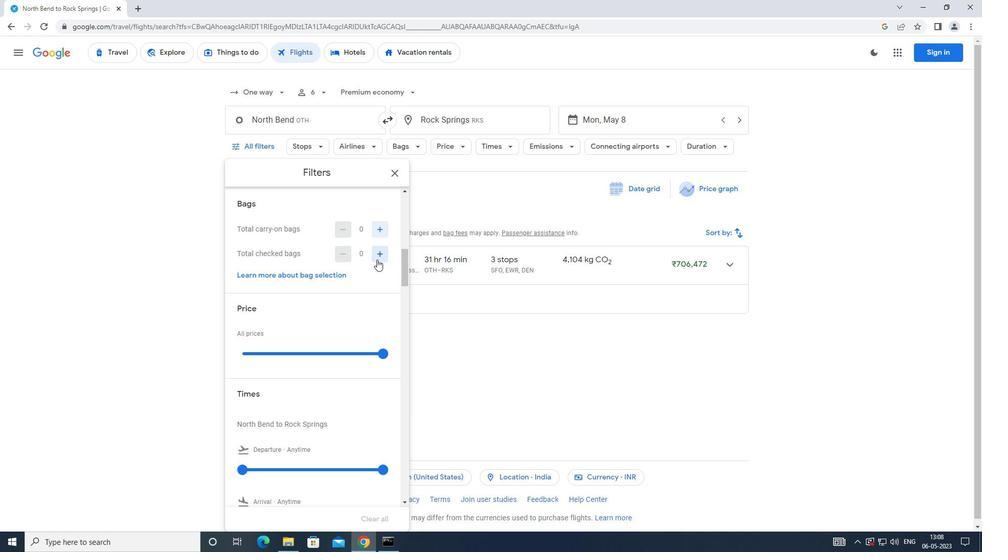
Action: Mouse pressed left at (377, 258)
Screenshot: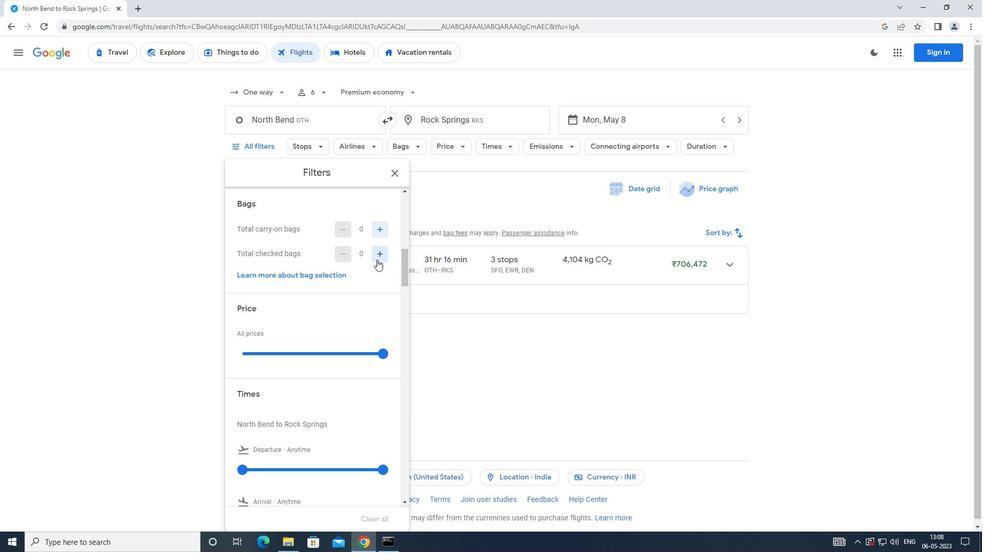 
Action: Mouse moved to (328, 298)
Screenshot: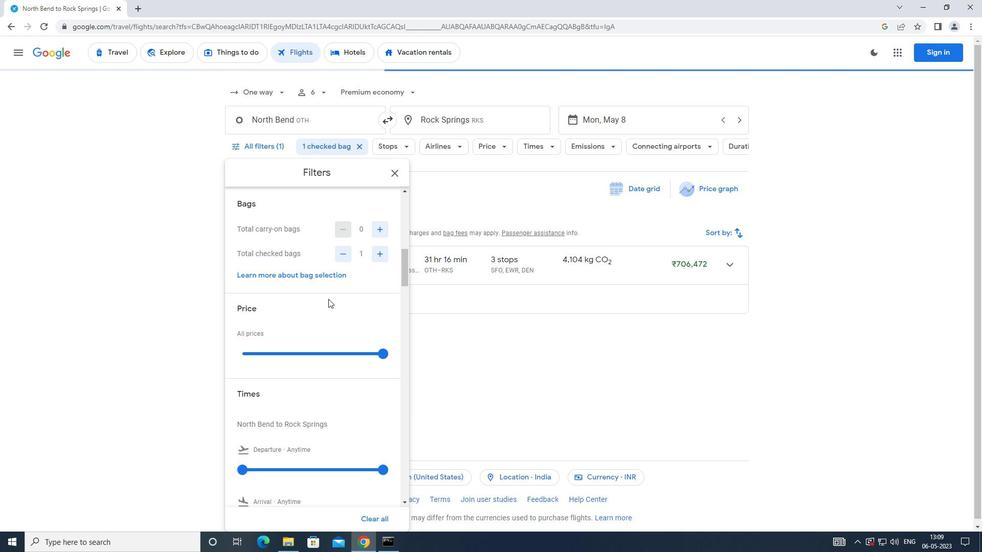 
Action: Mouse scrolled (328, 299) with delta (0, 0)
Screenshot: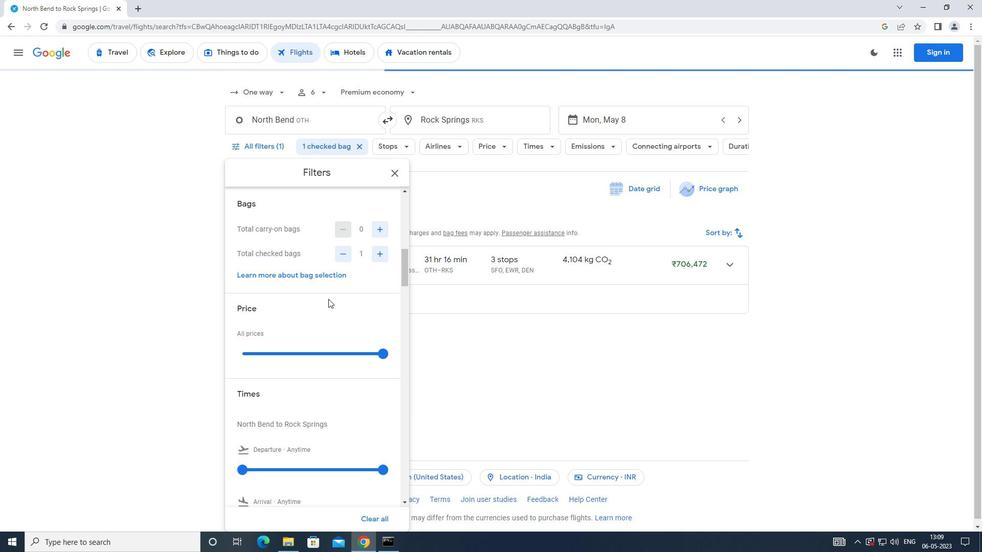 
Action: Mouse scrolled (328, 299) with delta (0, 0)
Screenshot: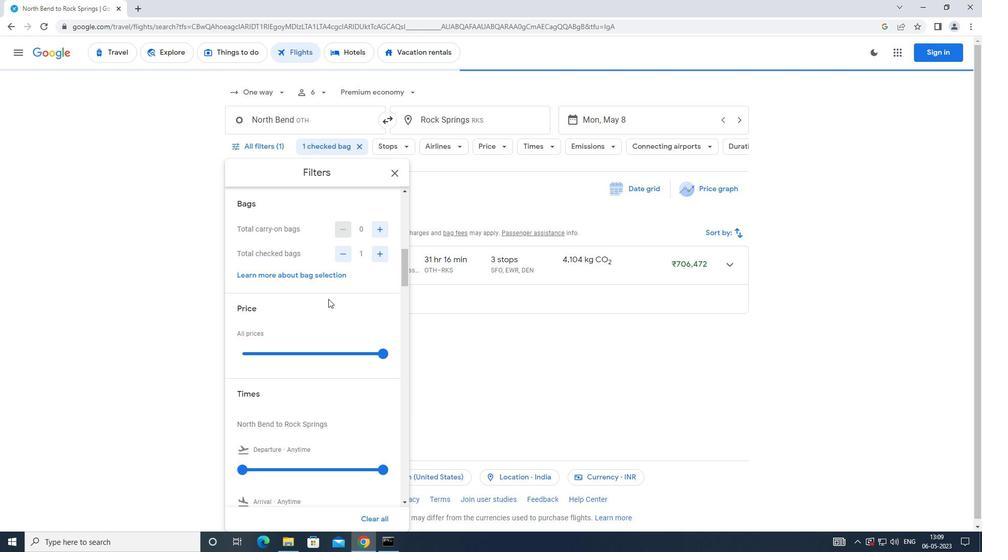 
Action: Mouse scrolled (328, 299) with delta (0, 0)
Screenshot: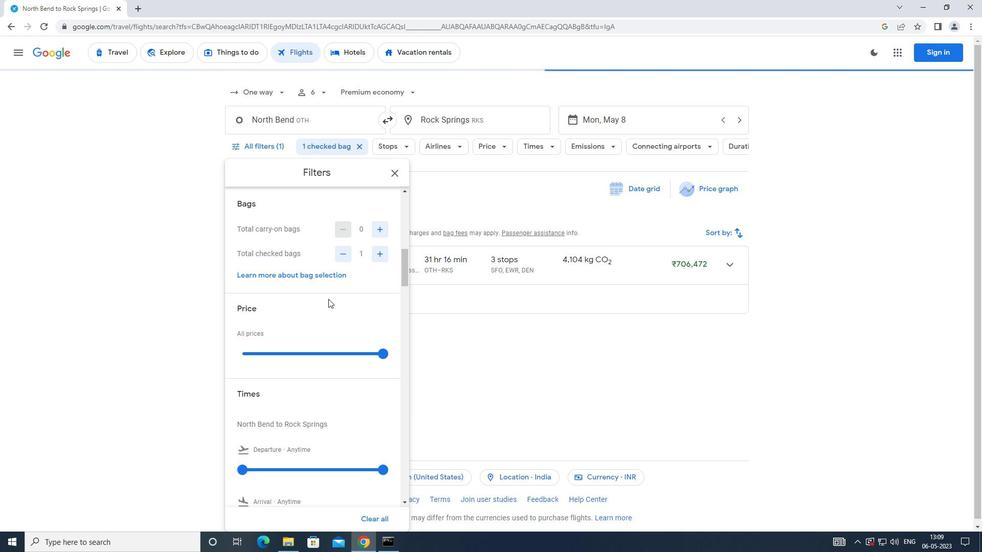 
Action: Mouse moved to (328, 297)
Screenshot: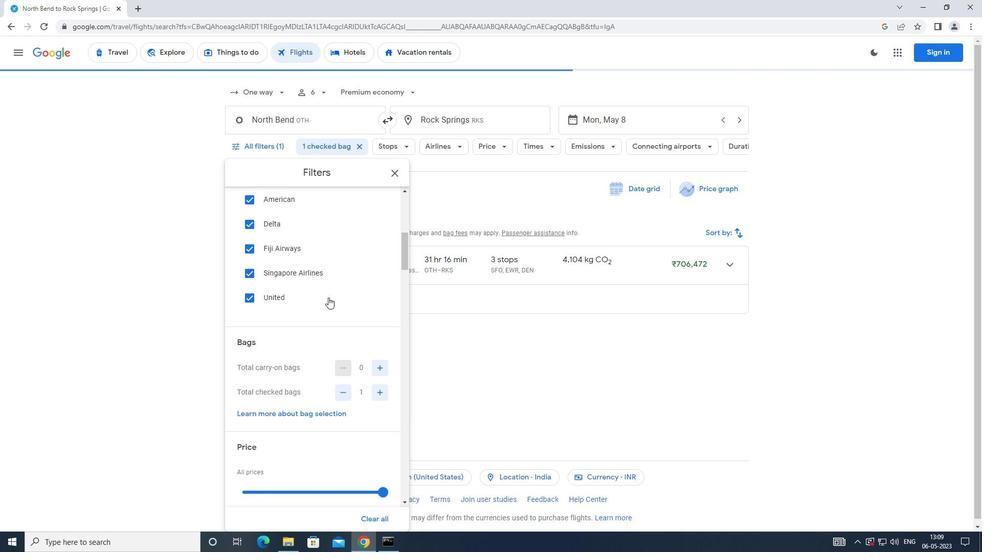 
Action: Mouse scrolled (328, 297) with delta (0, 0)
Screenshot: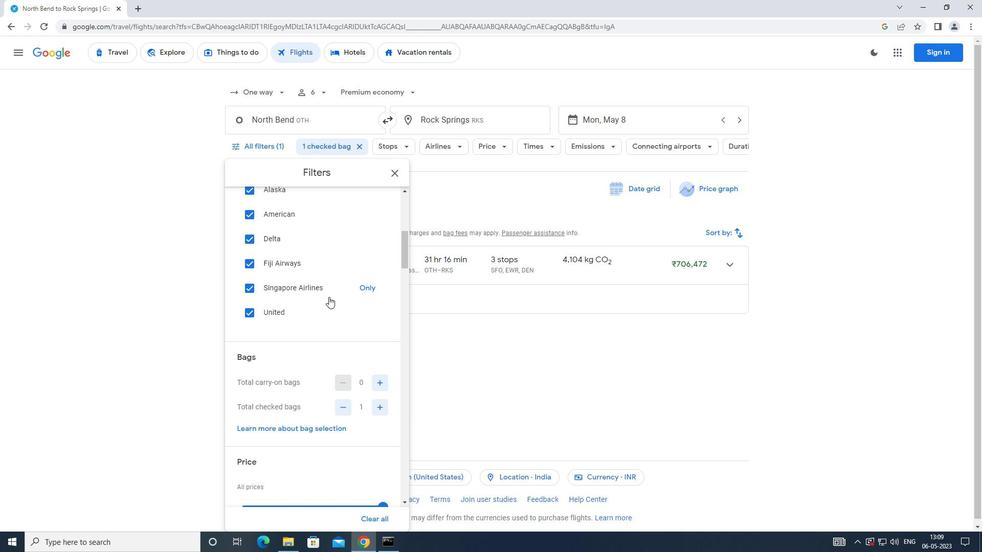 
Action: Mouse scrolled (328, 297) with delta (0, 0)
Screenshot: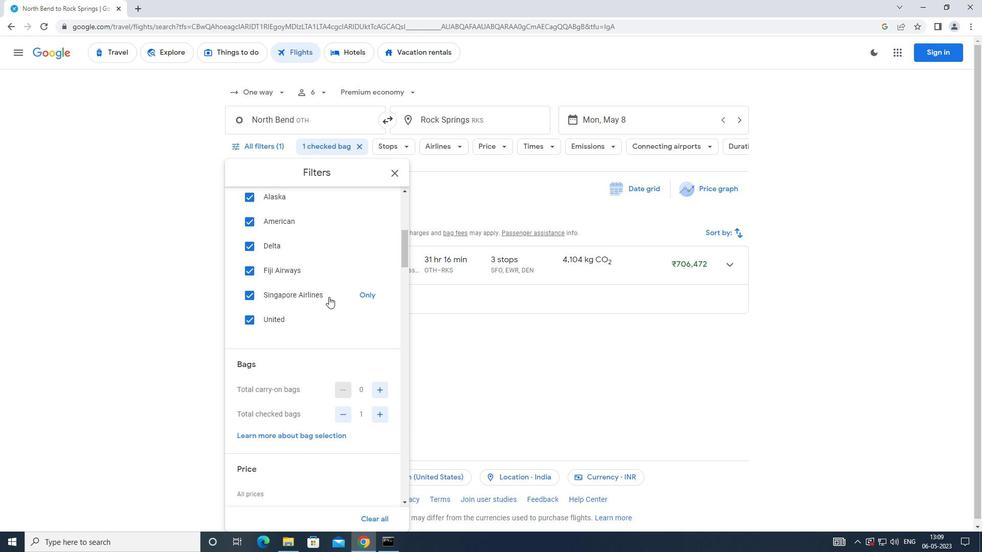 
Action: Mouse moved to (329, 296)
Screenshot: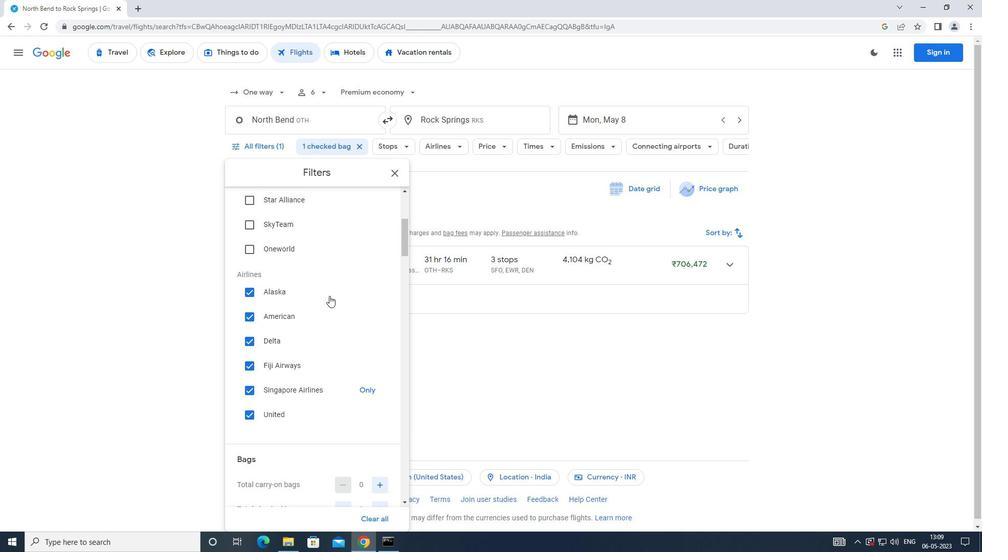 
Action: Mouse scrolled (329, 295) with delta (0, 0)
Screenshot: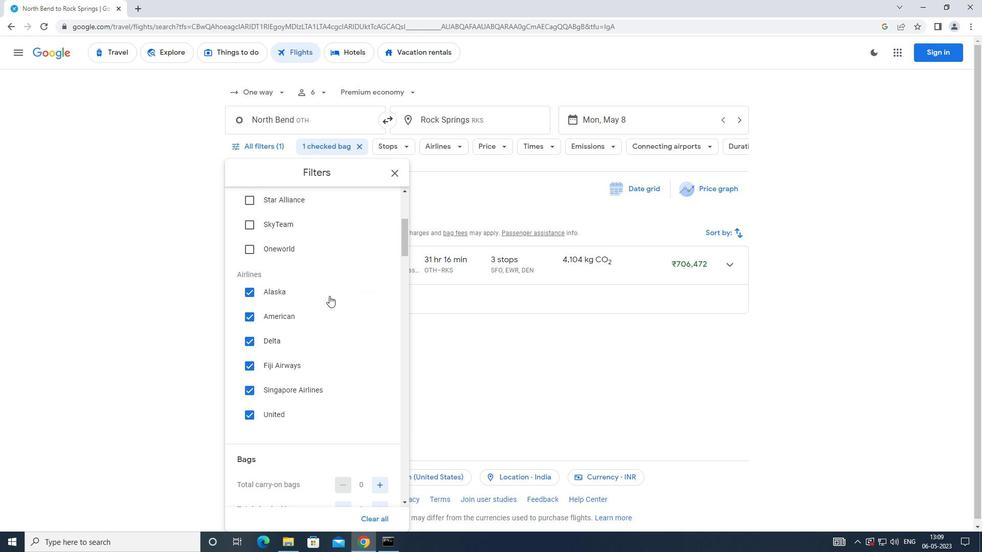 
Action: Mouse scrolled (329, 295) with delta (0, 0)
Screenshot: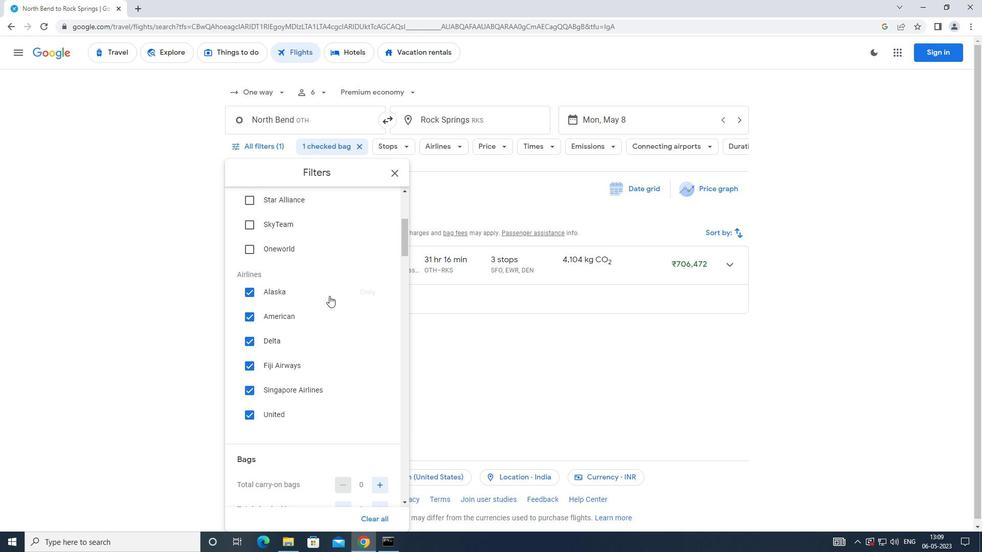 
Action: Mouse scrolled (329, 295) with delta (0, 0)
Screenshot: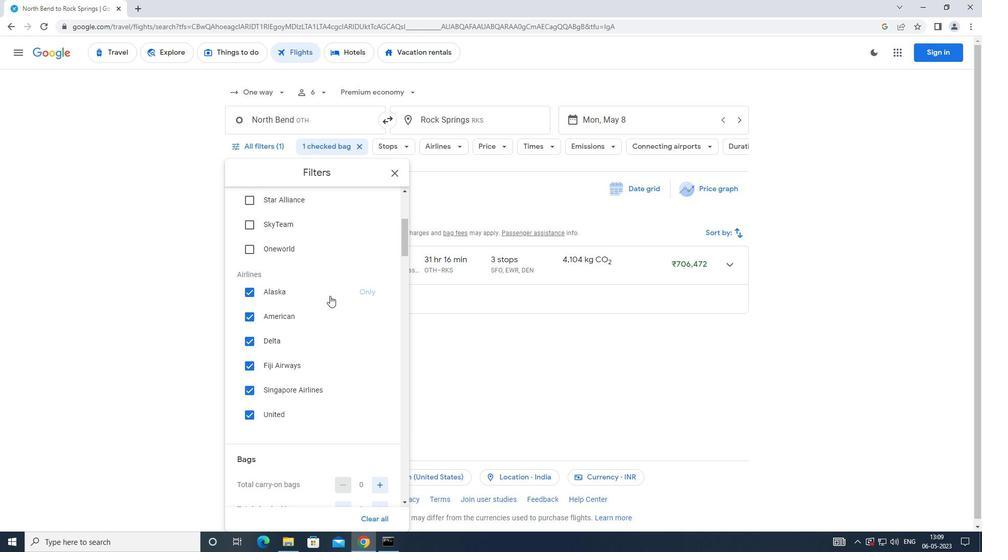 
Action: Mouse moved to (331, 294)
Screenshot: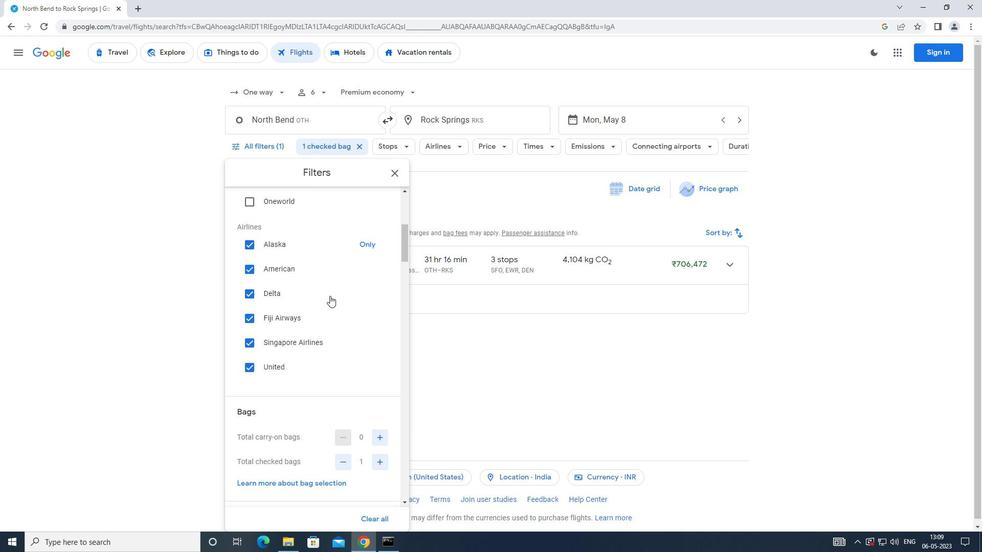 
Action: Mouse scrolled (331, 294) with delta (0, 0)
Screenshot: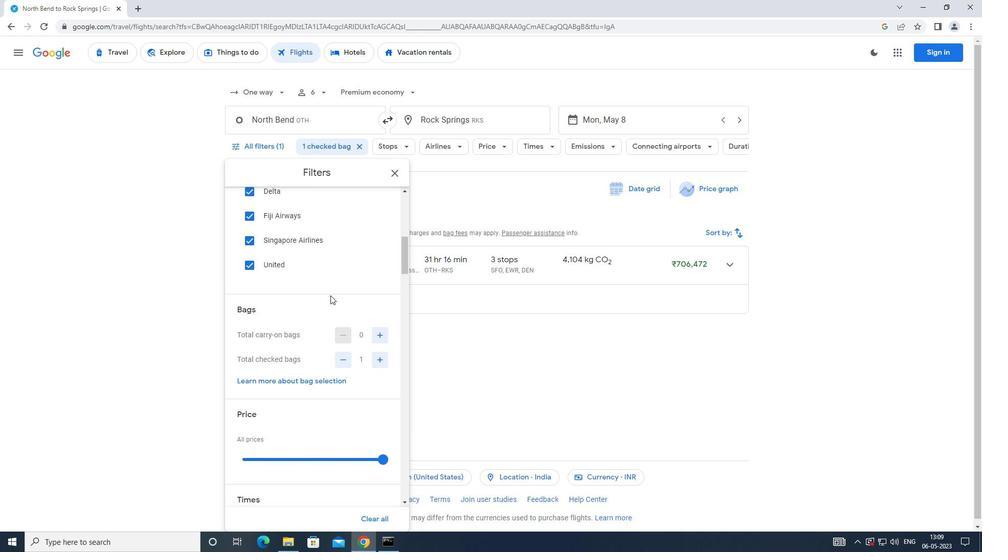 
Action: Mouse scrolled (331, 294) with delta (0, 0)
Screenshot: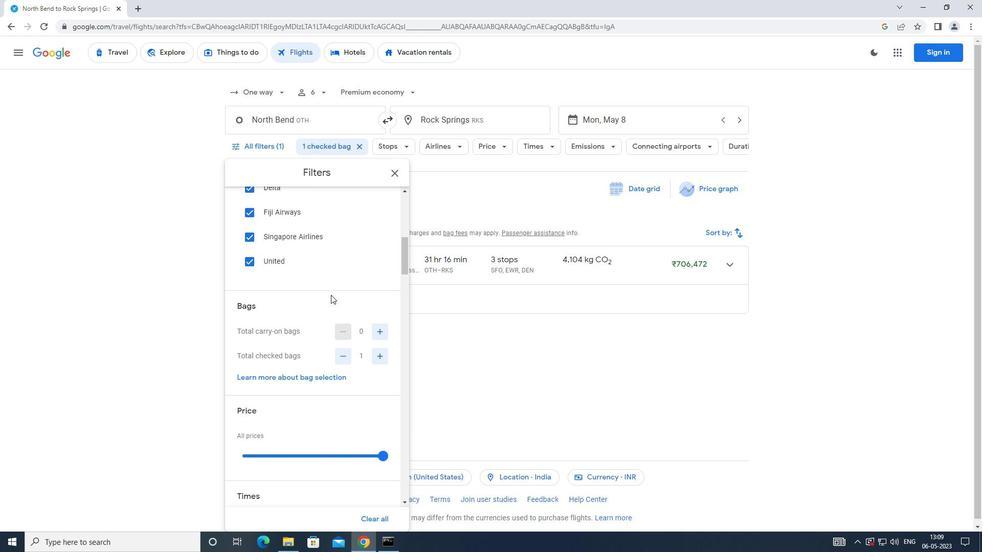 
Action: Mouse scrolled (331, 294) with delta (0, 0)
Screenshot: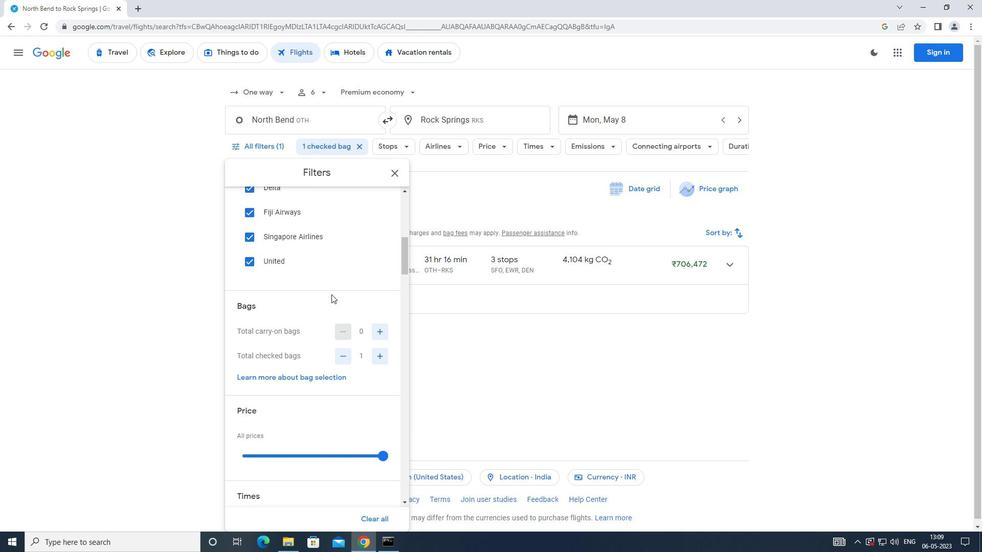 
Action: Mouse moved to (384, 303)
Screenshot: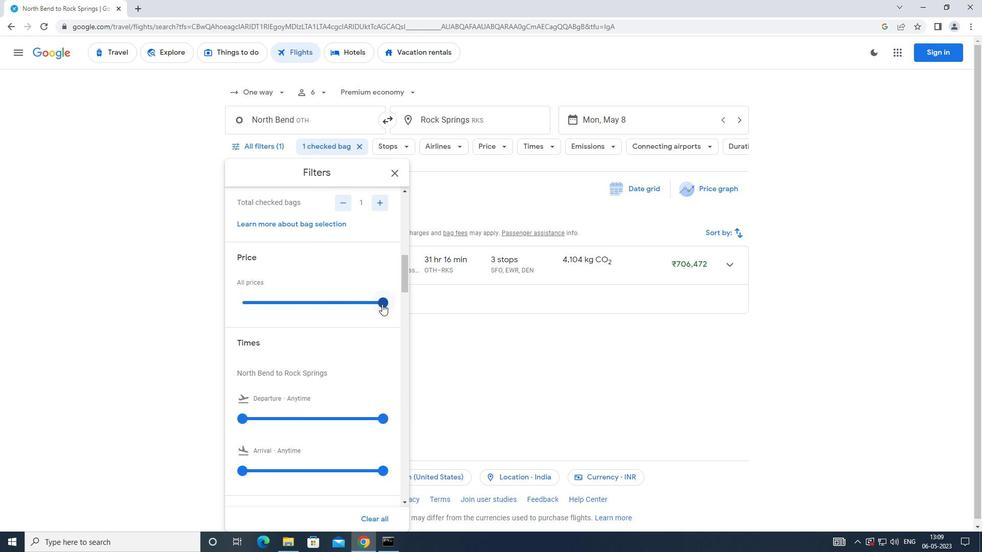 
Action: Mouse pressed left at (384, 303)
Screenshot: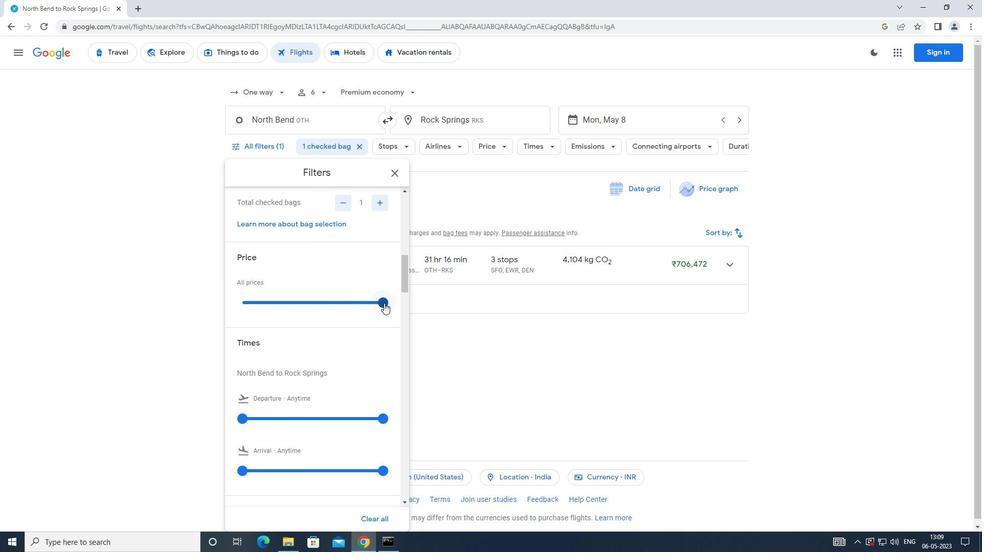 
Action: Mouse moved to (311, 323)
Screenshot: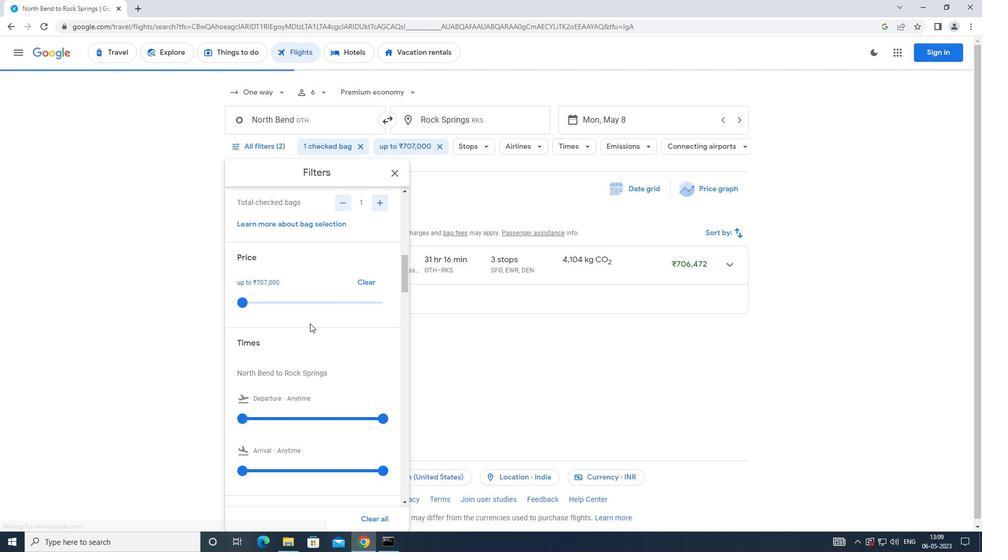 
Action: Mouse scrolled (311, 322) with delta (0, 0)
Screenshot: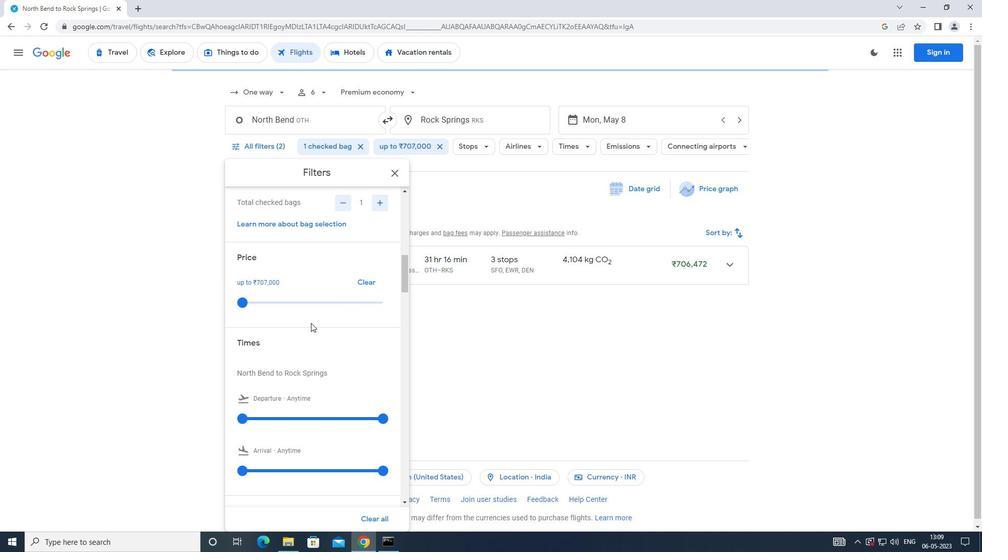 
Action: Mouse moved to (241, 366)
Screenshot: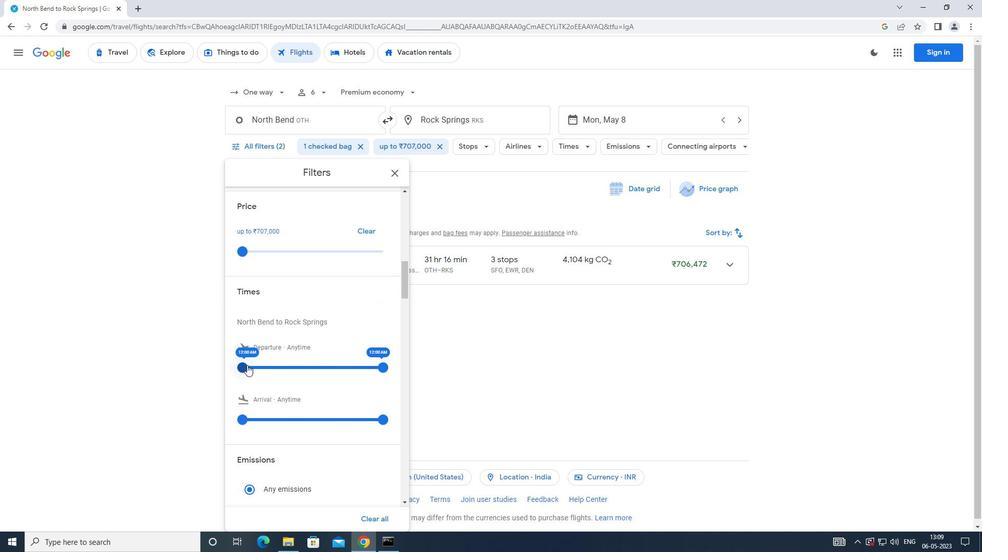 
Action: Mouse pressed left at (241, 366)
Screenshot: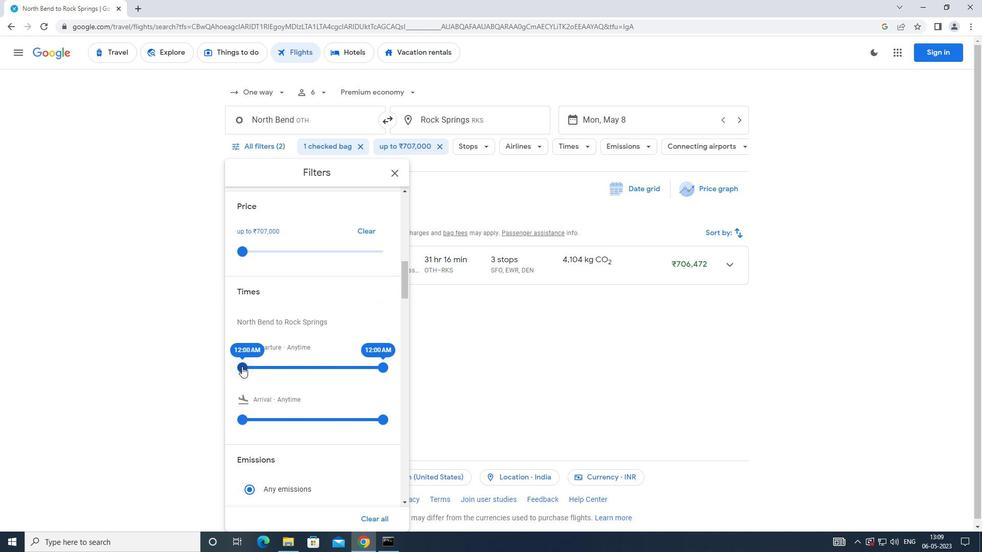 
Action: Mouse moved to (381, 369)
Screenshot: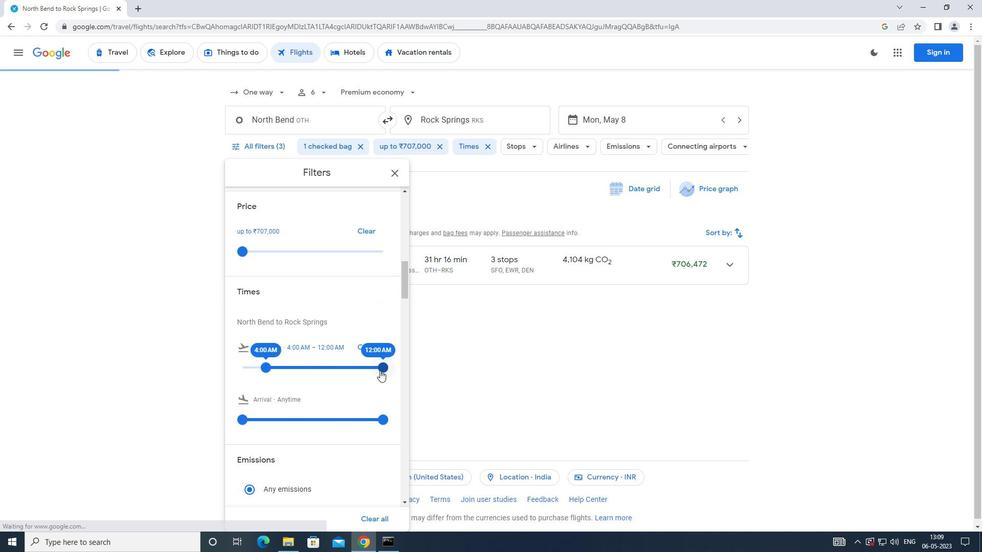 
Action: Mouse pressed left at (381, 369)
Screenshot: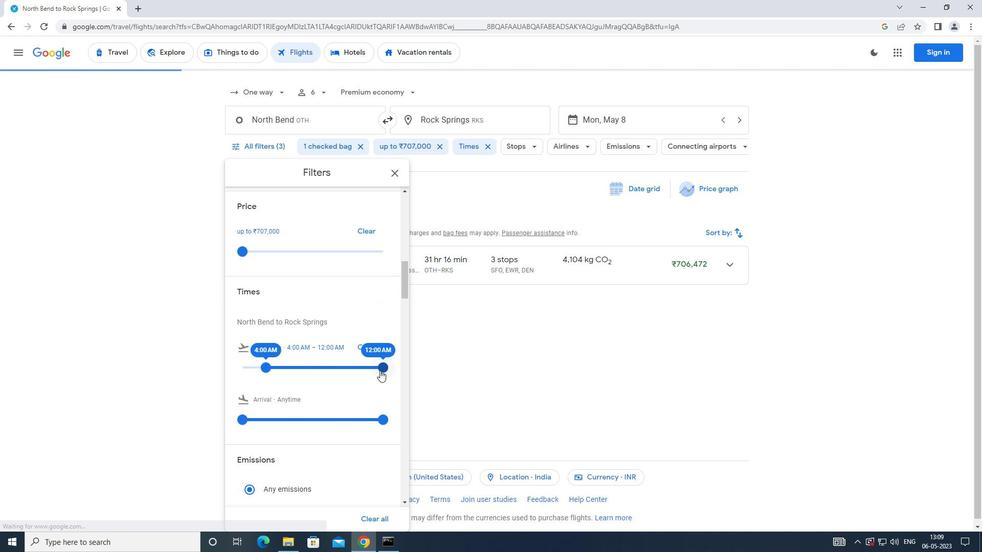 
Action: Mouse moved to (251, 367)
Screenshot: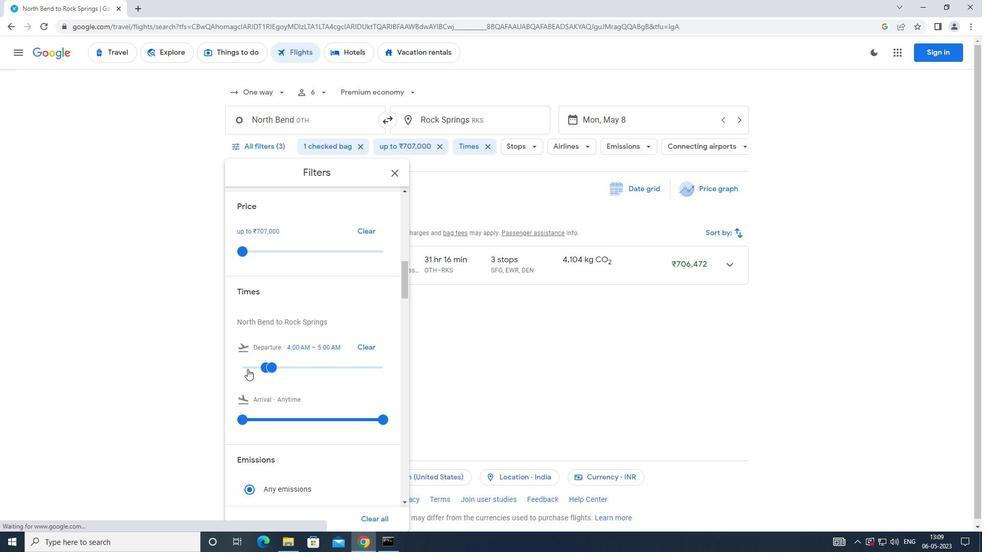 
